 Task: Make a junction applicant-assets object by using applicant object and assets object.
Action: Mouse moved to (92, 67)
Screenshot: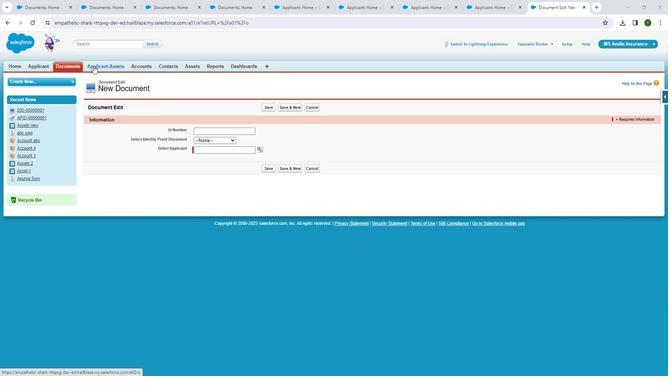 
Action: Mouse pressed left at (92, 67)
Screenshot: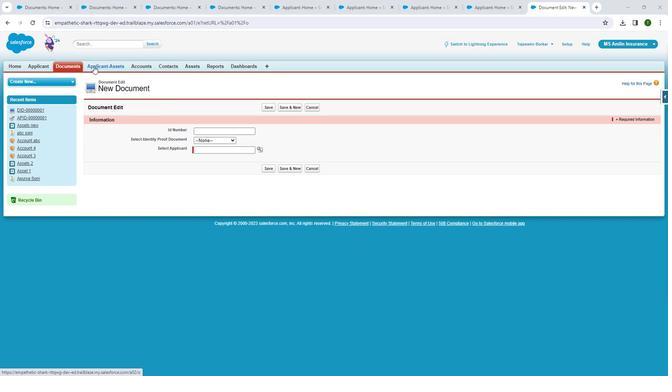 
Action: Mouse pressed left at (92, 67)
Screenshot: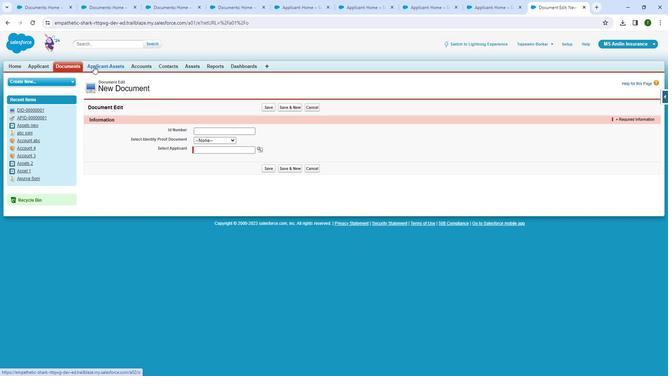 
Action: Mouse moved to (92, 65)
Screenshot: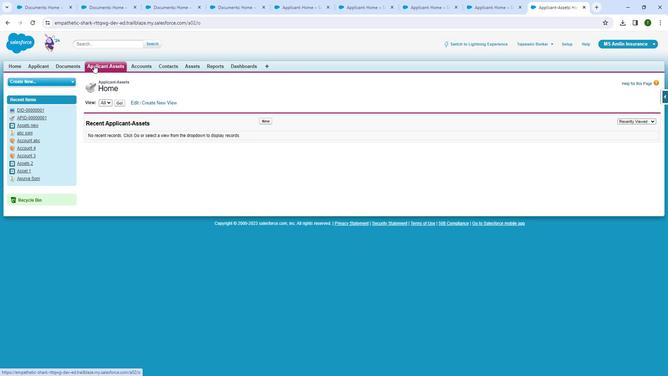 
Action: Mouse pressed left at (92, 65)
Screenshot: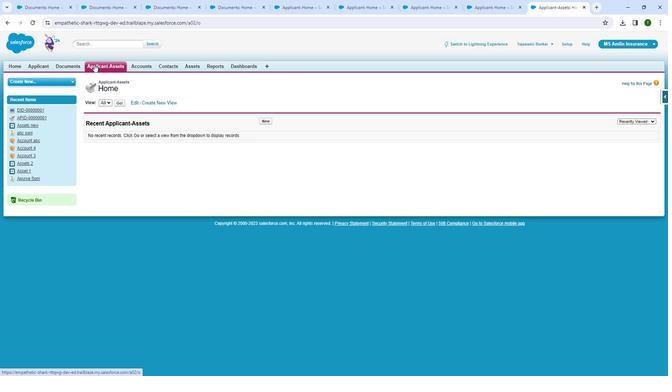 
Action: Mouse pressed left at (92, 65)
Screenshot: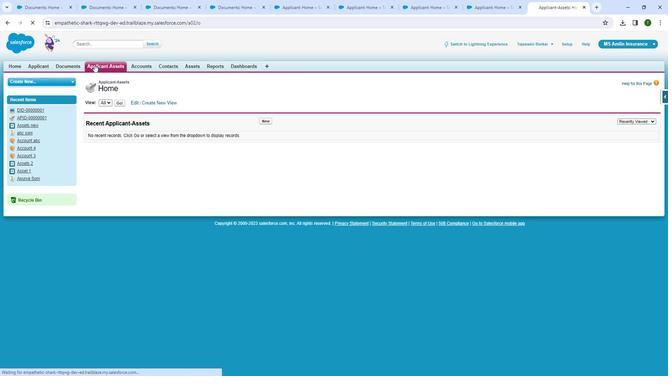 
Action: Mouse moved to (660, 95)
Screenshot: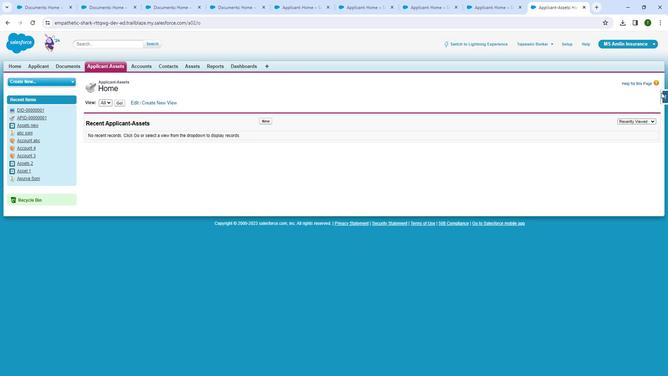 
Action: Mouse pressed left at (660, 95)
Screenshot: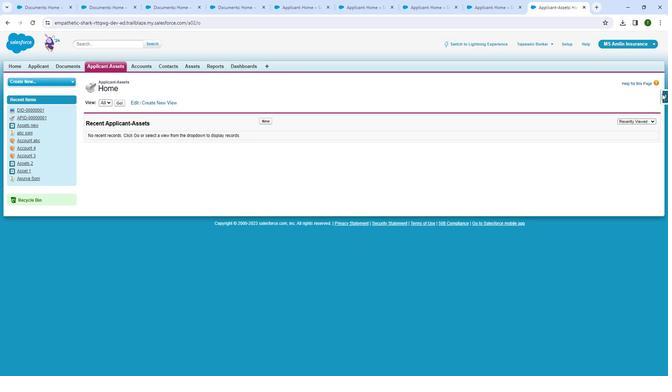 
Action: Mouse moved to (596, 110)
Screenshot: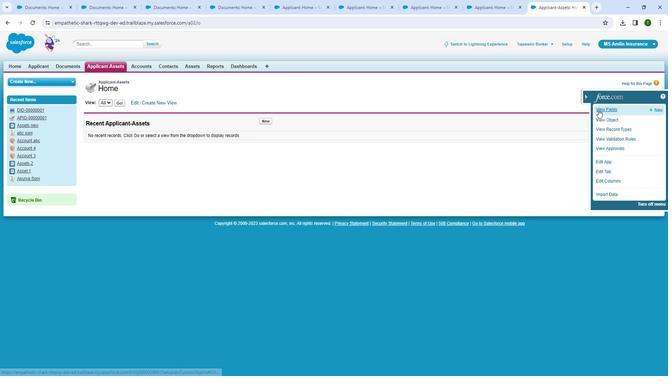
Action: Mouse pressed left at (596, 110)
Screenshot: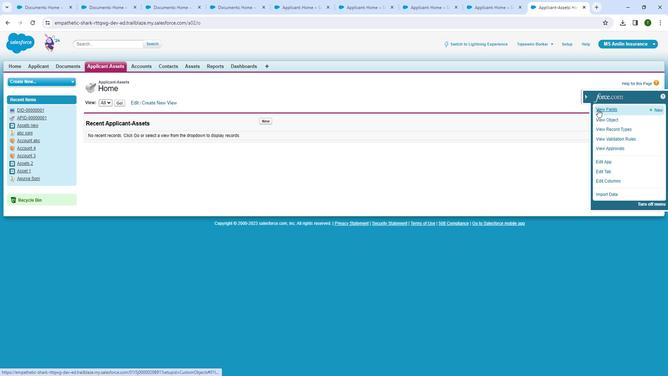 
Action: Mouse moved to (248, 175)
Screenshot: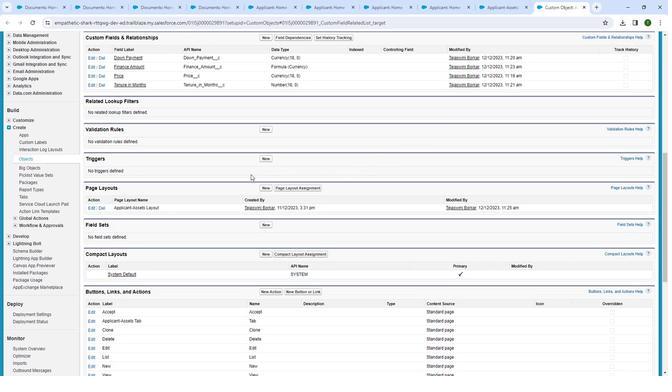 
Action: Mouse scrolled (248, 175) with delta (0, 0)
Screenshot: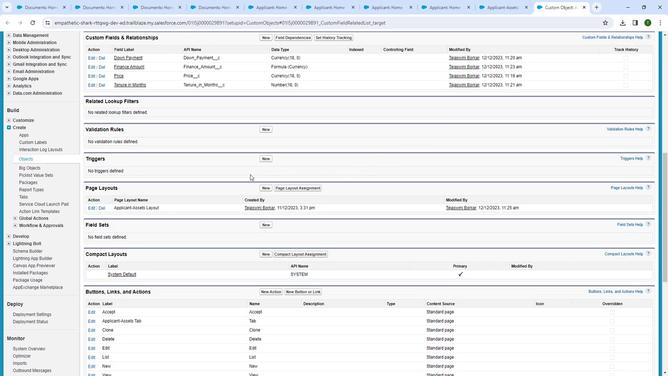 
Action: Mouse moved to (267, 75)
Screenshot: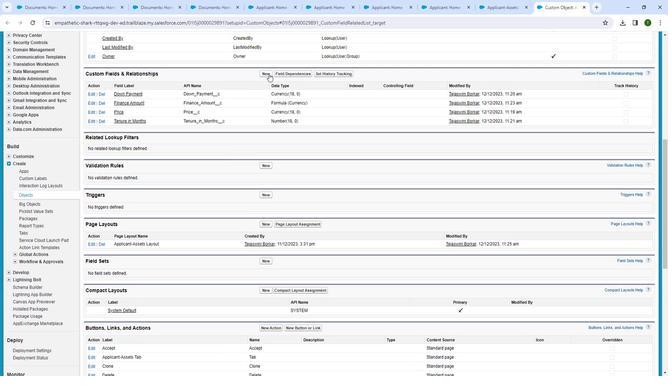 
Action: Mouse pressed left at (267, 75)
Screenshot: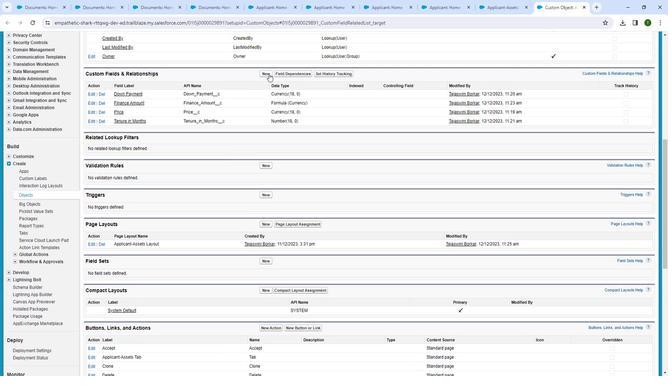 
Action: Mouse moved to (189, 242)
Screenshot: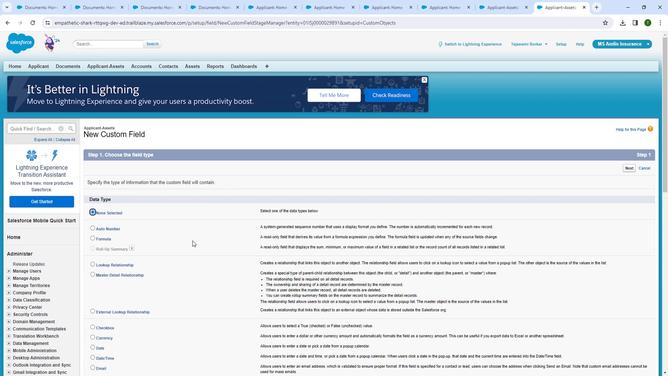 
Action: Mouse scrolled (189, 242) with delta (0, 0)
Screenshot: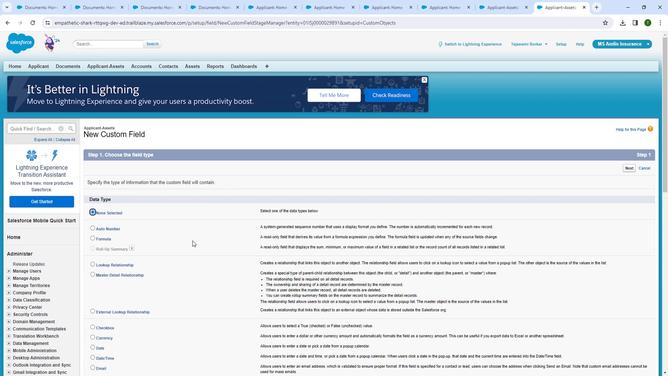 
Action: Mouse moved to (94, 238)
Screenshot: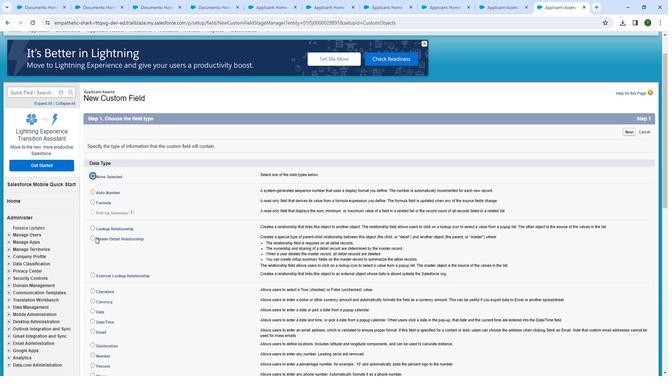
Action: Mouse pressed left at (94, 238)
Screenshot: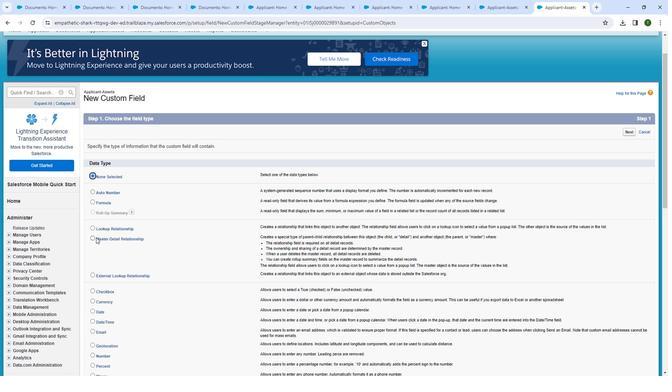 
Action: Mouse moved to (104, 233)
Screenshot: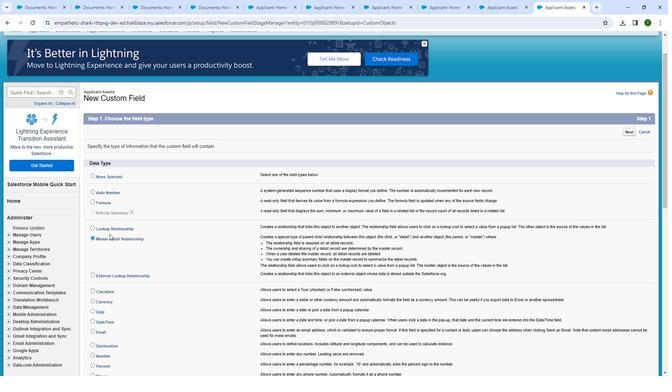
Action: Mouse scrolled (104, 233) with delta (0, 0)
Screenshot: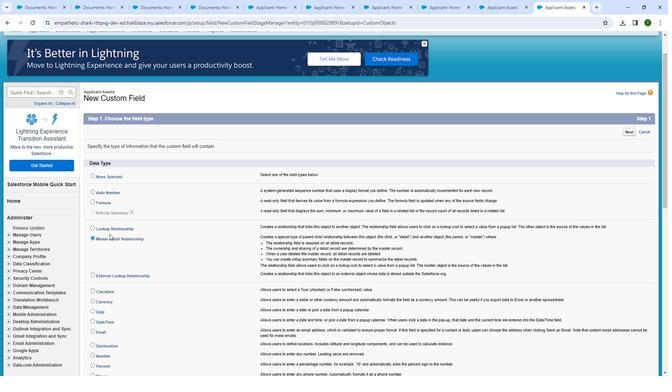 
Action: Mouse moved to (112, 235)
Screenshot: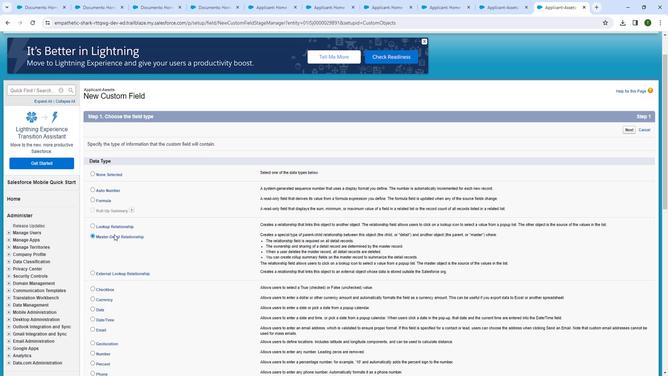 
Action: Mouse scrolled (112, 235) with delta (0, 0)
Screenshot: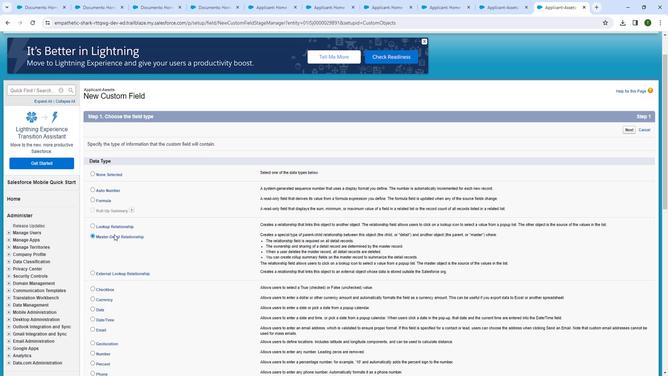 
Action: Mouse moved to (116, 235)
Screenshot: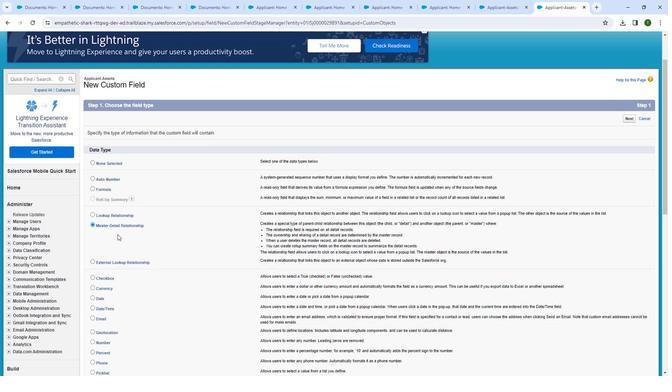 
Action: Mouse scrolled (116, 235) with delta (0, 0)
Screenshot: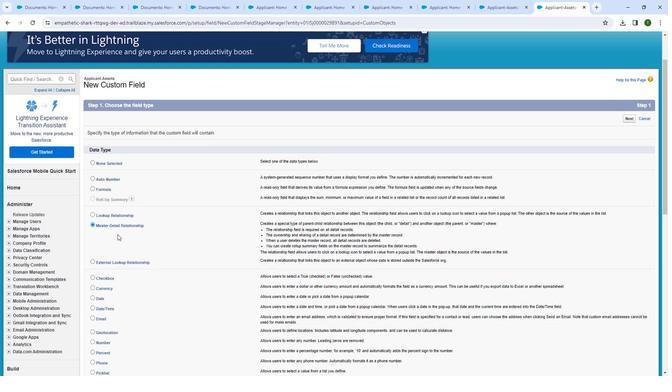 
Action: Mouse moved to (127, 238)
Screenshot: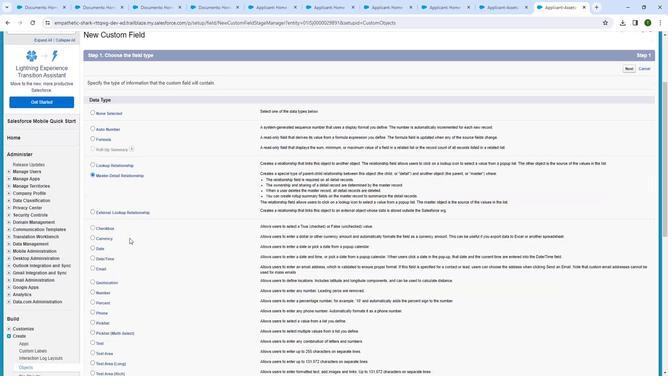 
Action: Mouse scrolled (127, 238) with delta (0, 0)
Screenshot: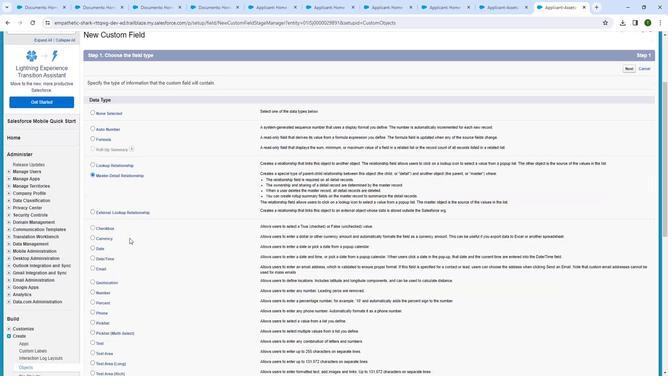 
Action: Mouse moved to (336, 270)
Screenshot: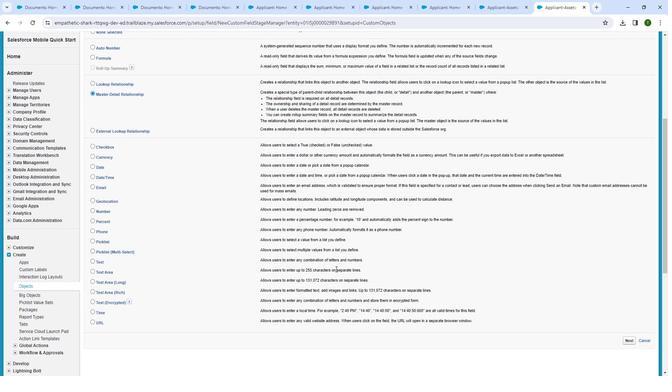 
Action: Mouse scrolled (336, 270) with delta (0, 0)
Screenshot: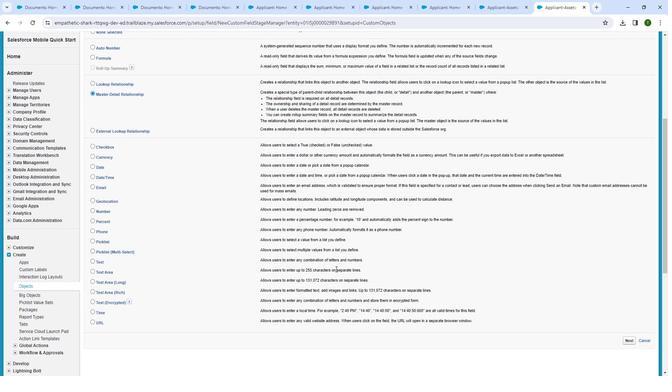 
Action: Mouse moved to (623, 303)
Screenshot: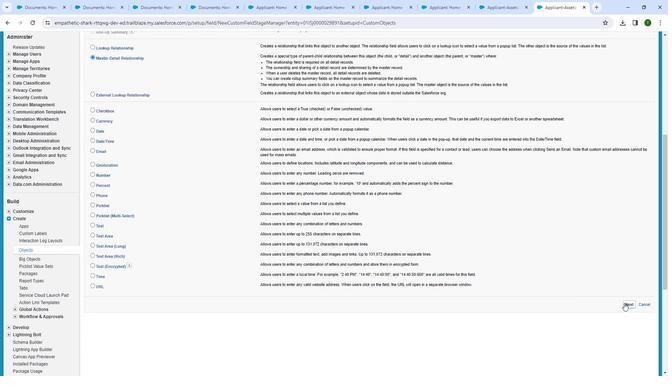 
Action: Mouse pressed left at (623, 303)
Screenshot: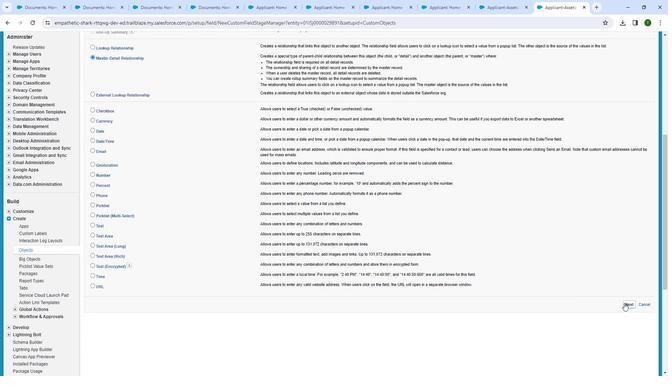 
Action: Mouse moved to (267, 198)
Screenshot: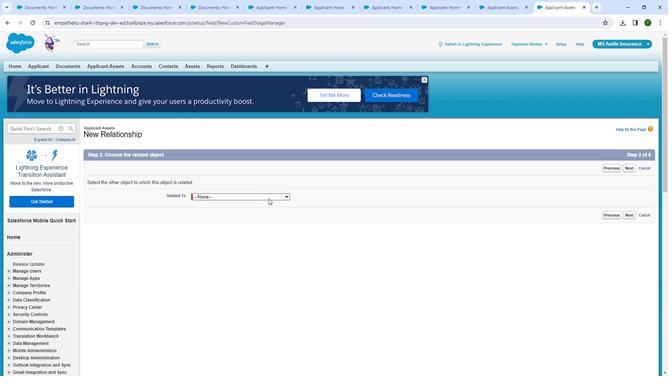 
Action: Mouse pressed left at (267, 198)
Screenshot: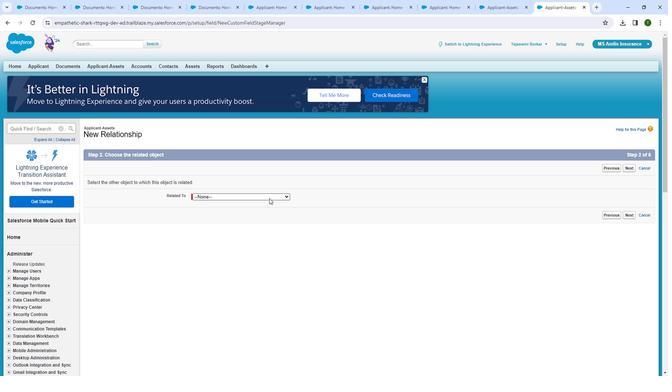 
Action: Mouse moved to (241, 230)
Screenshot: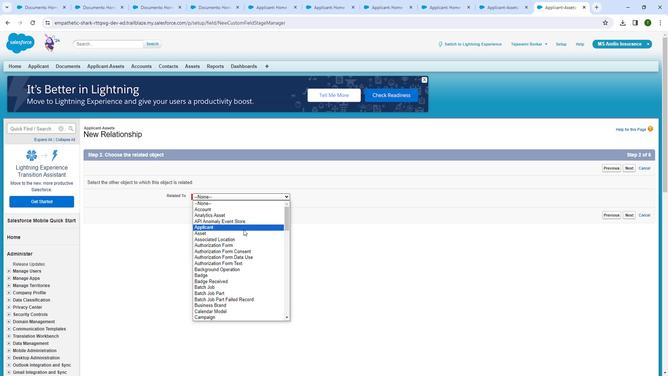 
Action: Mouse scrolled (241, 230) with delta (0, 0)
Screenshot: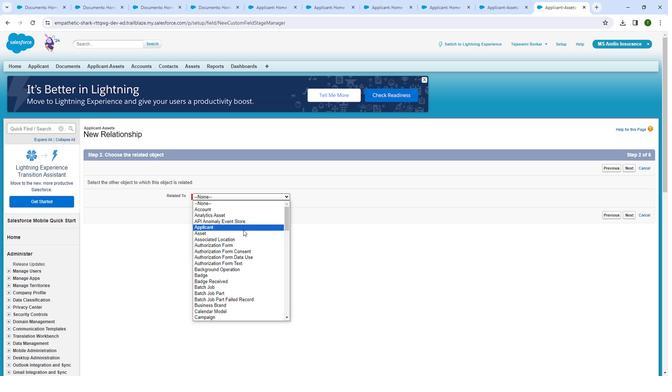 
Action: Mouse moved to (236, 231)
Screenshot: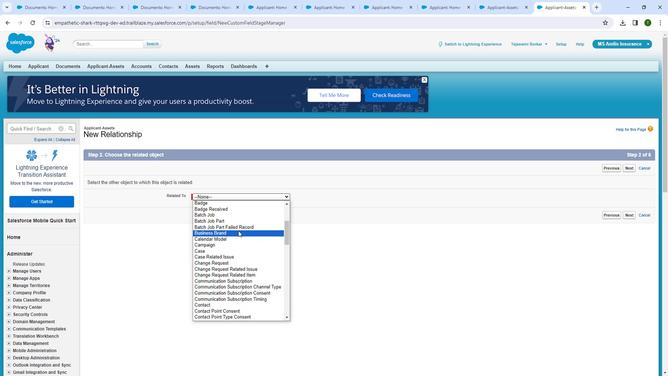 
Action: Mouse scrolled (236, 231) with delta (0, 0)
Screenshot: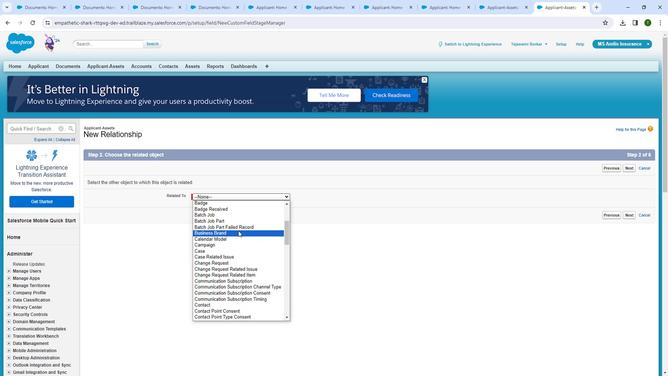 
Action: Mouse moved to (236, 231)
Screenshot: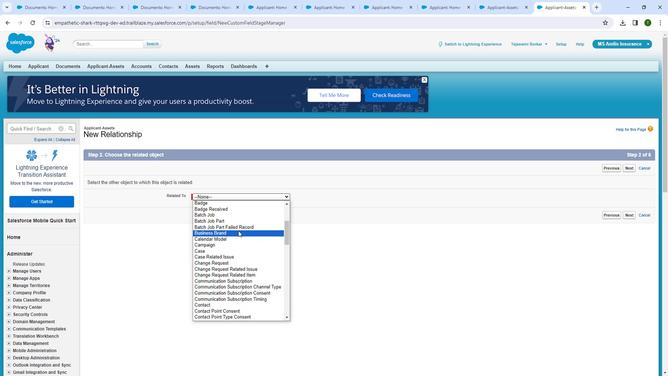 
Action: Mouse scrolled (236, 231) with delta (0, 0)
Screenshot: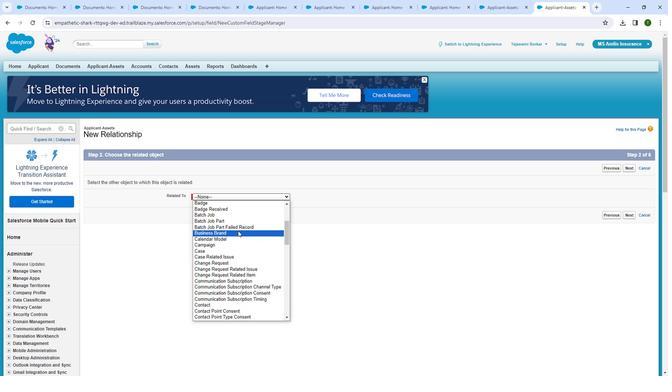 
Action: Mouse moved to (207, 229)
Screenshot: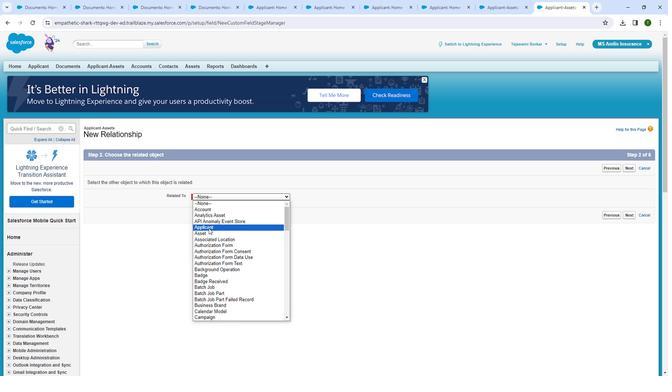 
Action: Mouse scrolled (207, 228) with delta (0, 0)
Screenshot: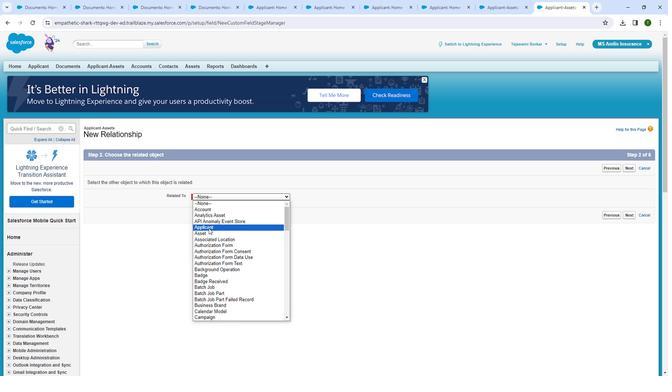 
Action: Mouse moved to (207, 229)
Screenshot: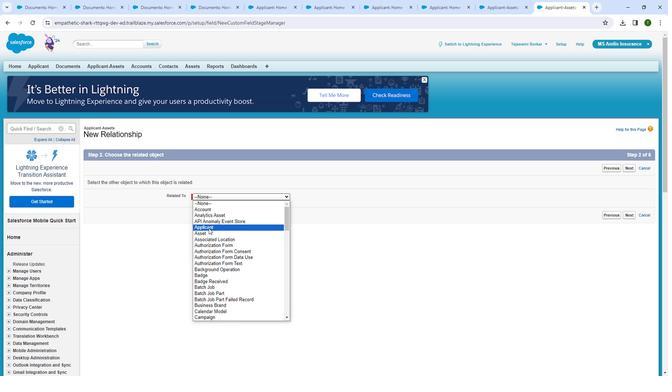 
Action: Mouse scrolled (207, 229) with delta (0, 0)
Screenshot: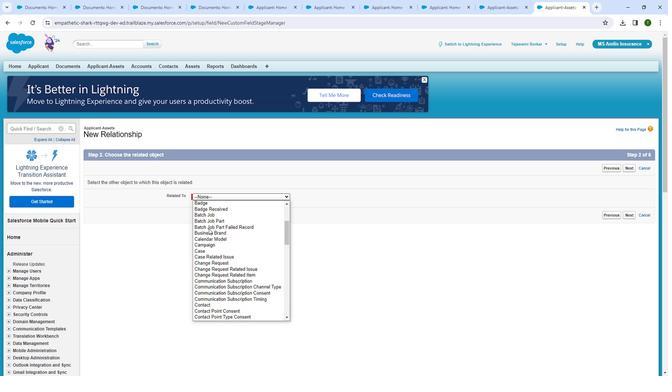 
Action: Mouse moved to (207, 230)
Screenshot: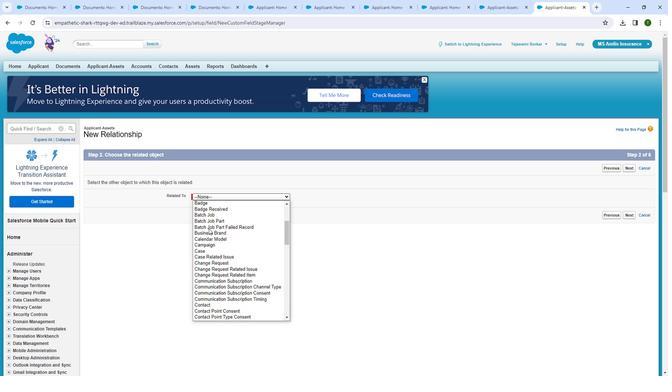 
Action: Mouse scrolled (207, 229) with delta (0, 0)
Screenshot: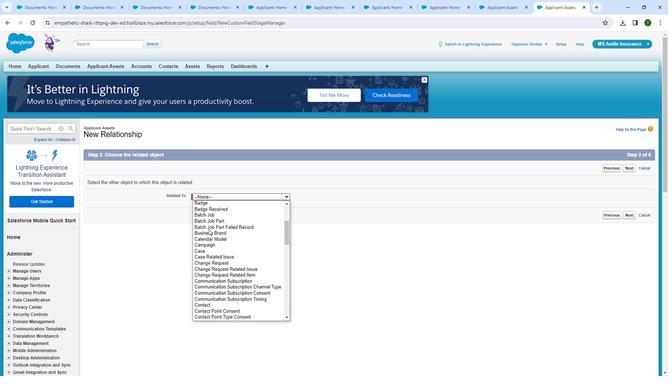 
Action: Mouse moved to (207, 232)
Screenshot: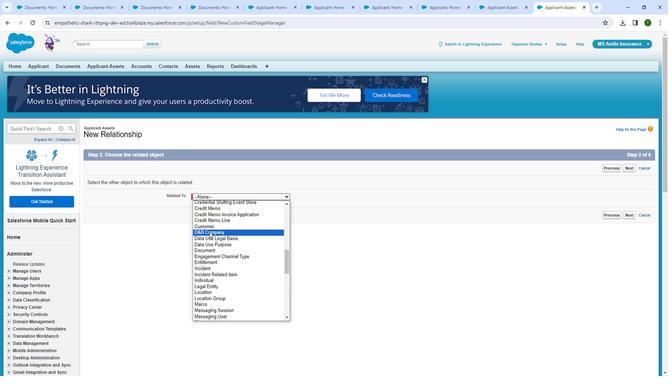 
Action: Mouse scrolled (207, 232) with delta (0, 0)
Screenshot: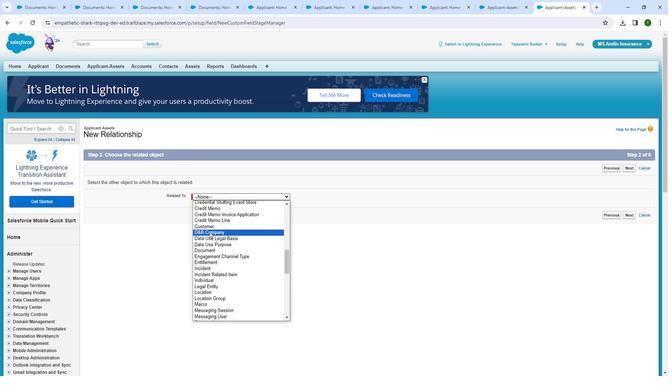 
Action: Mouse moved to (207, 232)
Screenshot: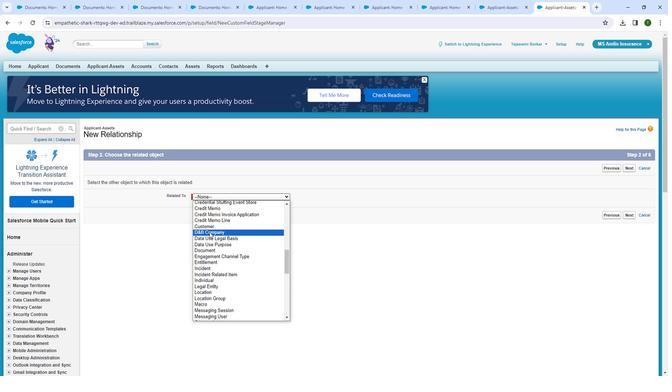 
Action: Mouse scrolled (207, 232) with delta (0, 0)
Screenshot: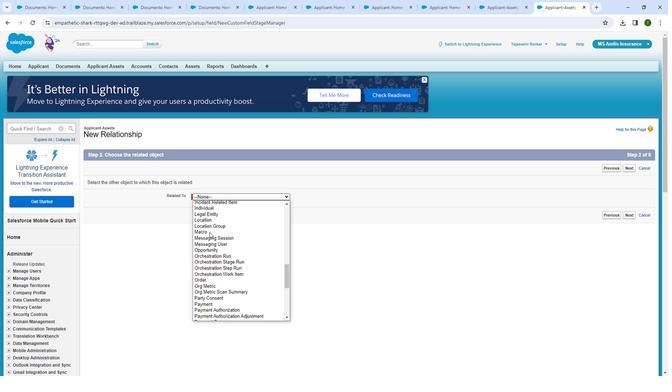
Action: Mouse scrolled (207, 232) with delta (0, 0)
Screenshot: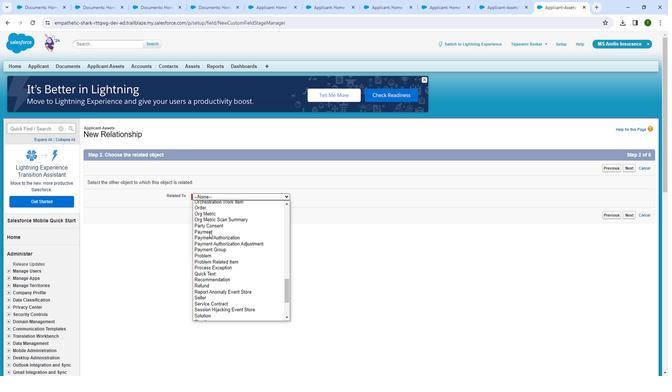 
Action: Mouse moved to (209, 232)
Screenshot: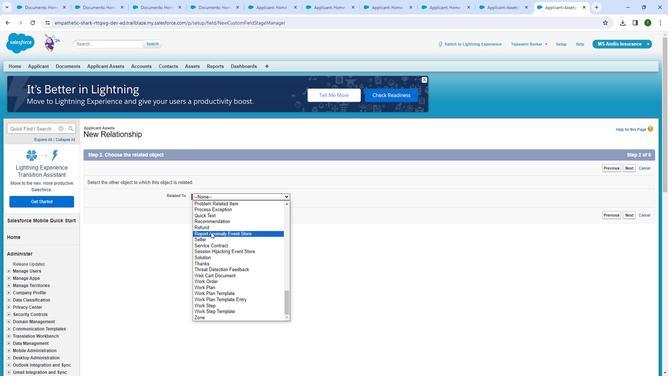 
Action: Mouse scrolled (209, 232) with delta (0, 0)
Screenshot: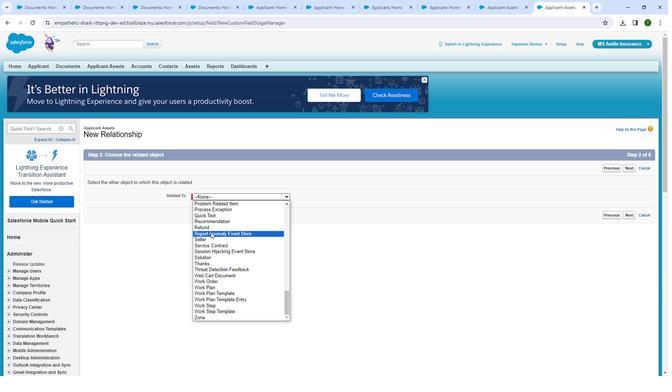 
Action: Mouse moved to (214, 232)
Screenshot: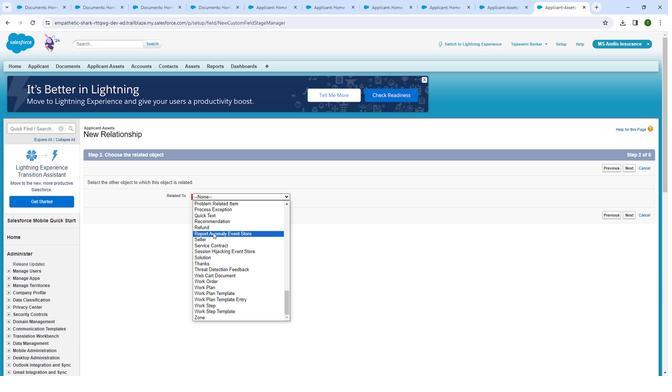 
Action: Mouse scrolled (214, 232) with delta (0, 0)
Screenshot: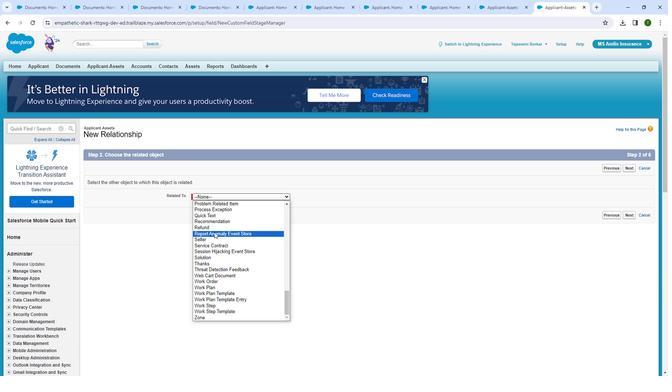 
Action: Mouse moved to (214, 232)
Screenshot: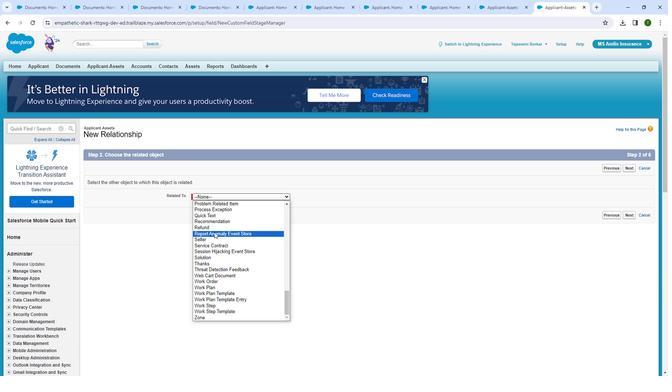 
Action: Mouse scrolled (214, 232) with delta (0, 0)
Screenshot: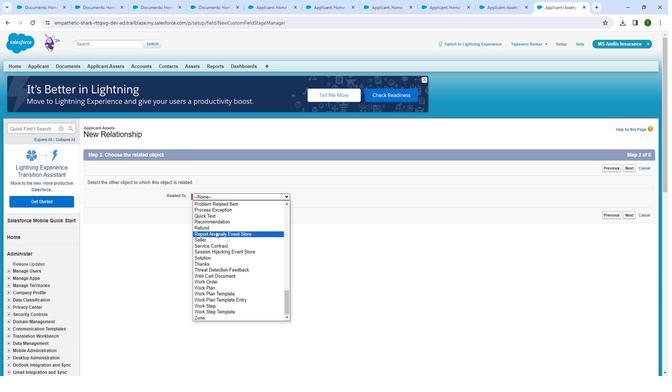 
Action: Mouse moved to (215, 231)
Screenshot: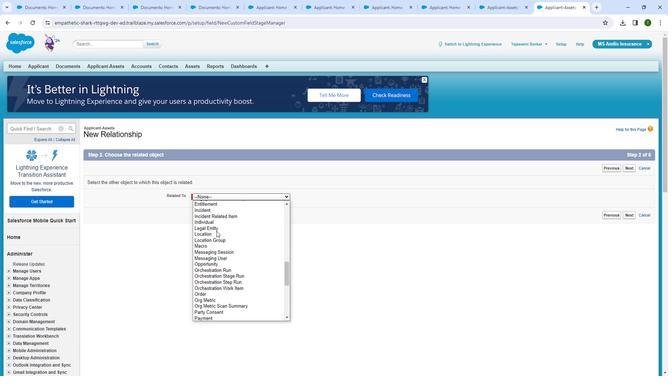 
Action: Mouse scrolled (215, 232) with delta (0, 0)
Screenshot: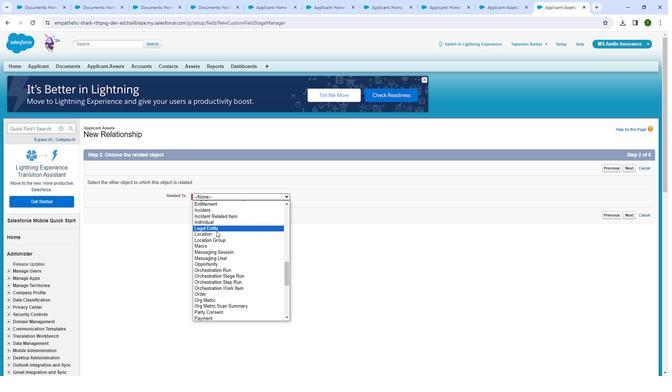 
Action: Mouse scrolled (215, 232) with delta (0, 0)
Screenshot: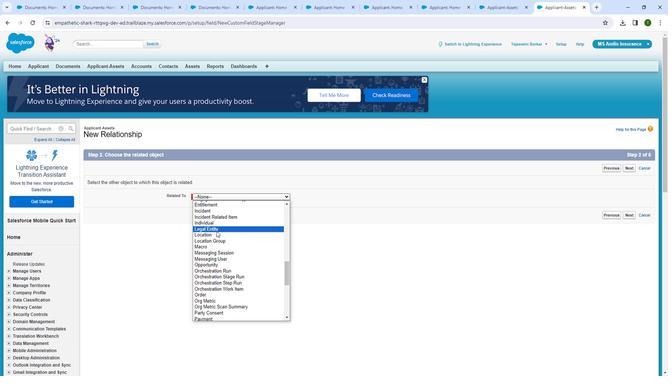
Action: Mouse moved to (216, 231)
Screenshot: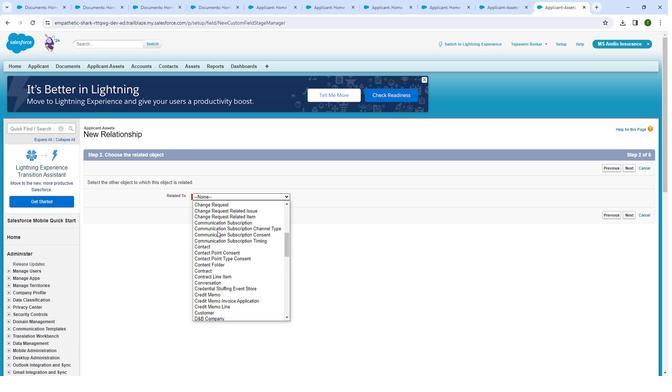 
Action: Mouse scrolled (216, 232) with delta (0, 0)
Screenshot: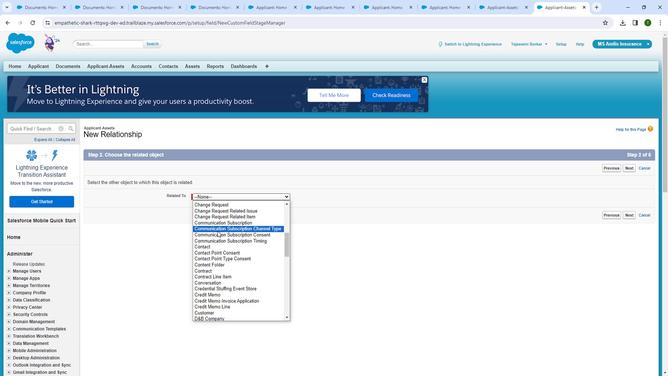 
Action: Mouse moved to (217, 231)
Screenshot: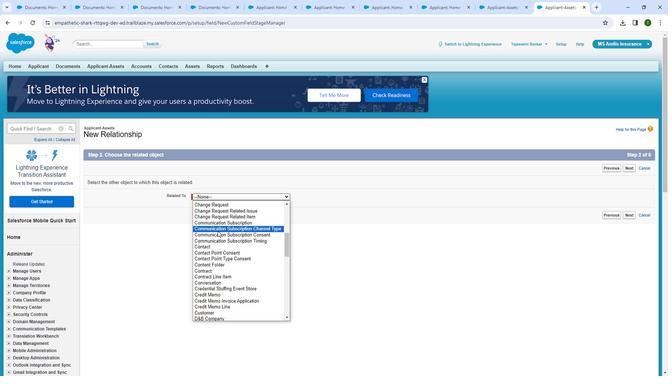 
Action: Mouse scrolled (217, 231) with delta (0, 0)
Screenshot: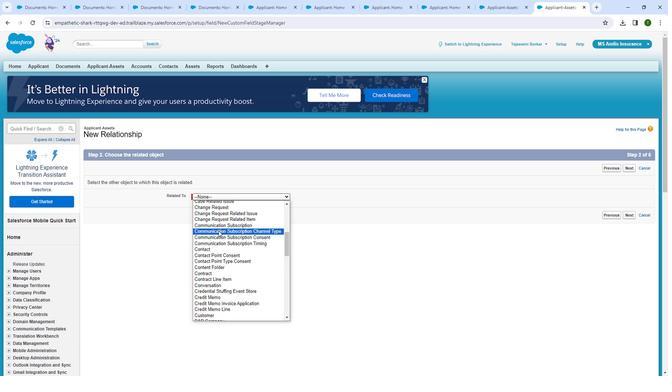 
Action: Mouse moved to (215, 229)
Screenshot: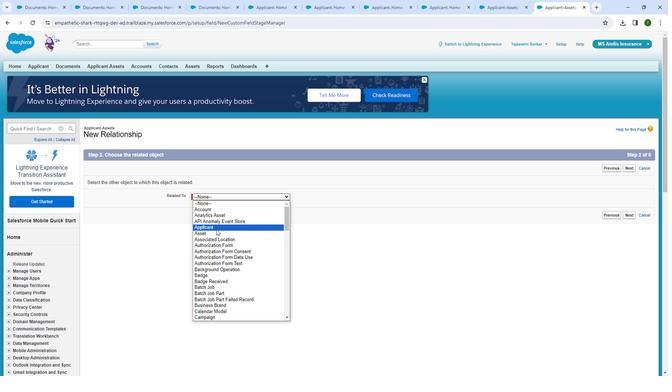 
Action: Mouse pressed left at (215, 229)
Screenshot: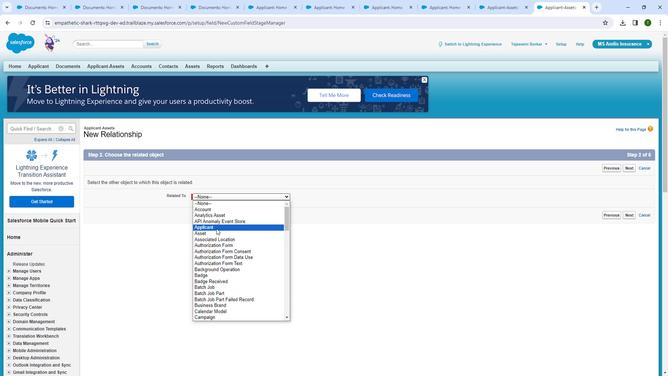 
Action: Mouse moved to (626, 215)
Screenshot: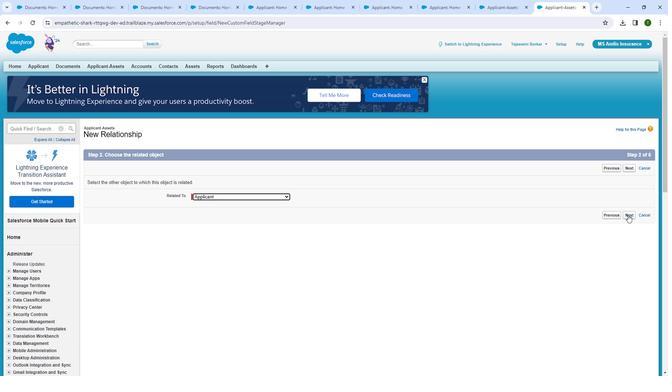 
Action: Mouse pressed left at (626, 215)
Screenshot: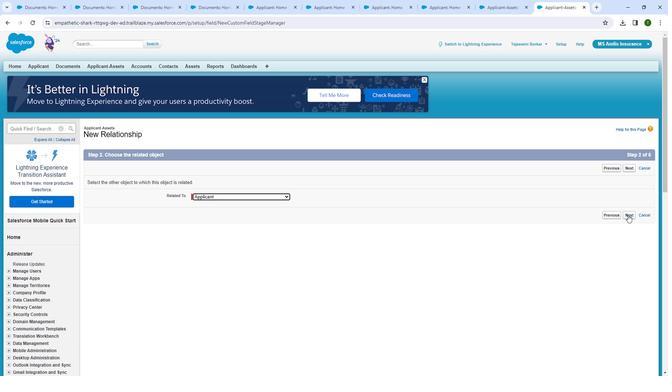 
Action: Mouse moved to (220, 184)
Screenshot: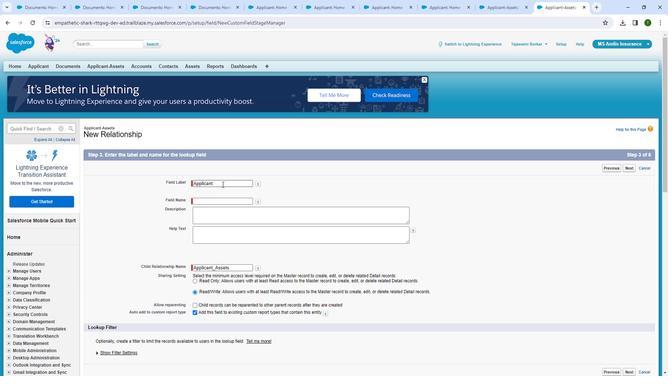 
Action: Mouse pressed left at (220, 184)
Screenshot: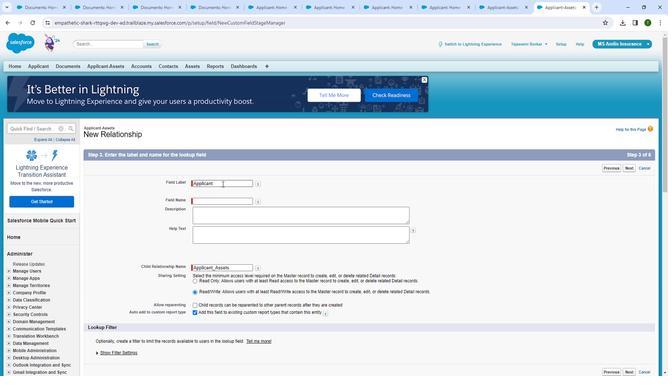 
Action: Mouse moved to (197, 171)
Screenshot: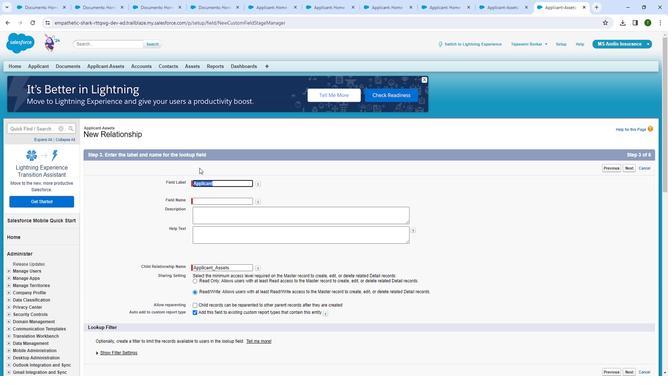 
Action: Key pressed <Key.backspace><Key.shift>Select<Key.space><Key.shift>Applicant
Screenshot: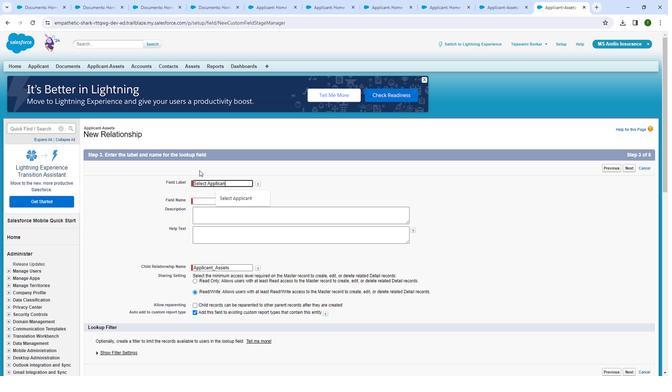 
Action: Mouse moved to (214, 197)
Screenshot: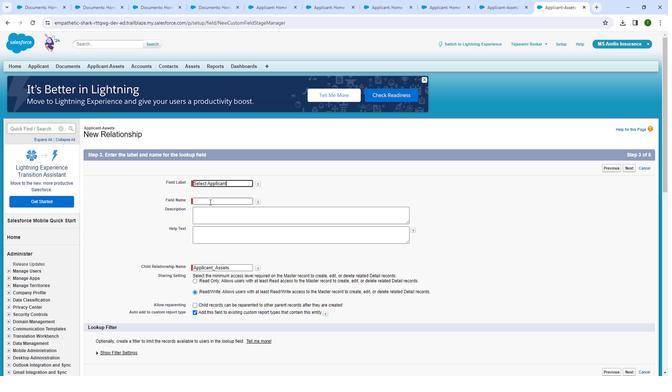 
Action: Mouse pressed left at (214, 197)
Screenshot: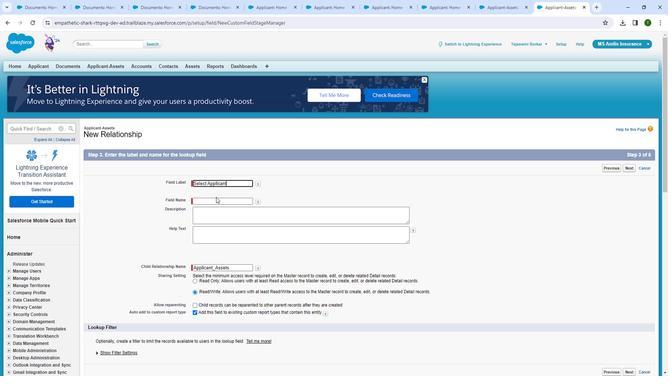 
Action: Mouse moved to (229, 251)
Screenshot: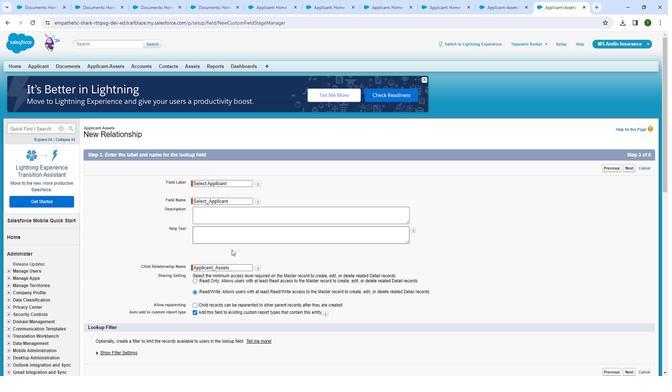 
Action: Mouse scrolled (229, 251) with delta (0, 0)
Screenshot: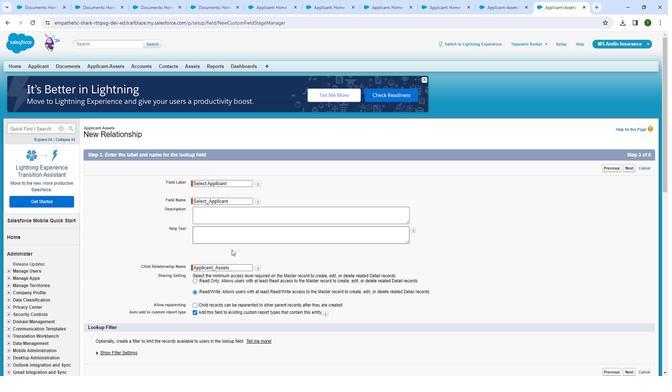 
Action: Mouse moved to (228, 252)
Screenshot: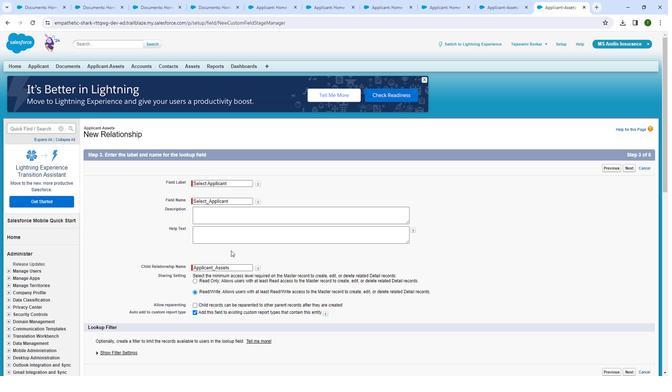 
Action: Mouse scrolled (228, 252) with delta (0, 0)
Screenshot: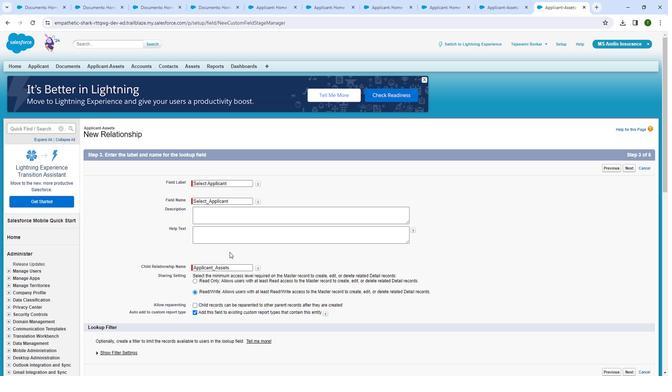 
Action: Mouse moved to (627, 302)
Screenshot: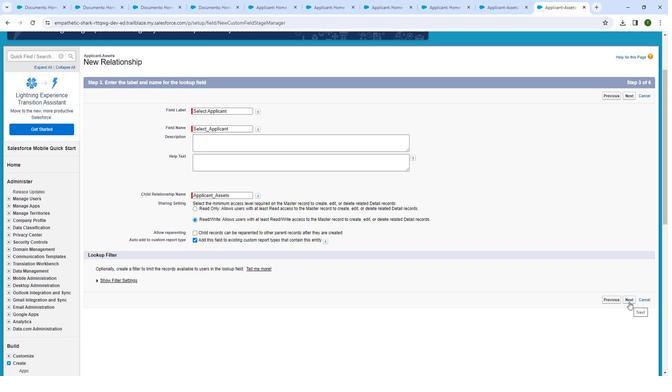 
Action: Mouse pressed left at (627, 302)
Screenshot: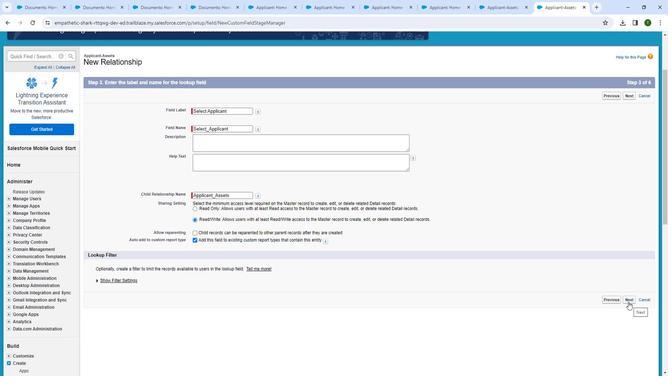 
Action: Mouse moved to (266, 239)
Screenshot: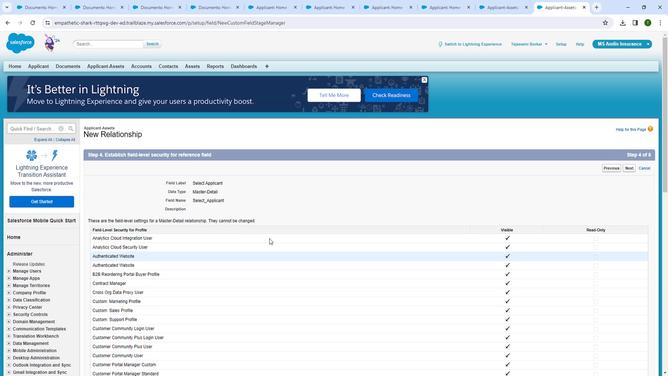 
Action: Mouse scrolled (266, 238) with delta (0, 0)
Screenshot: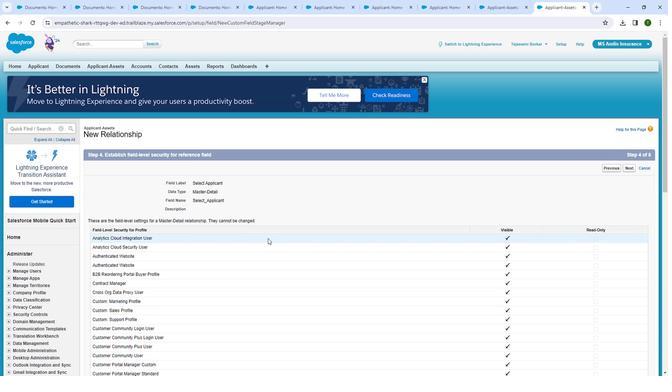 
Action: Mouse scrolled (266, 238) with delta (0, 0)
Screenshot: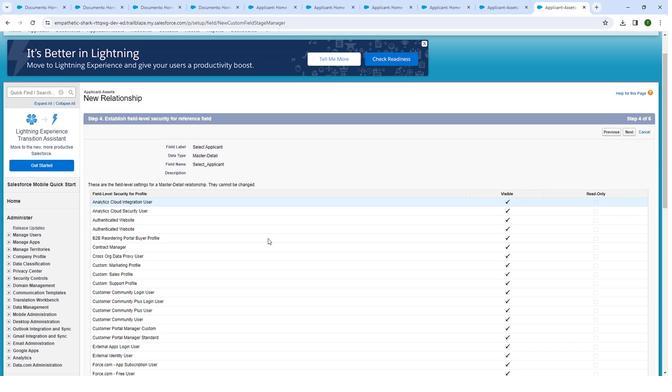 
Action: Mouse moved to (271, 237)
Screenshot: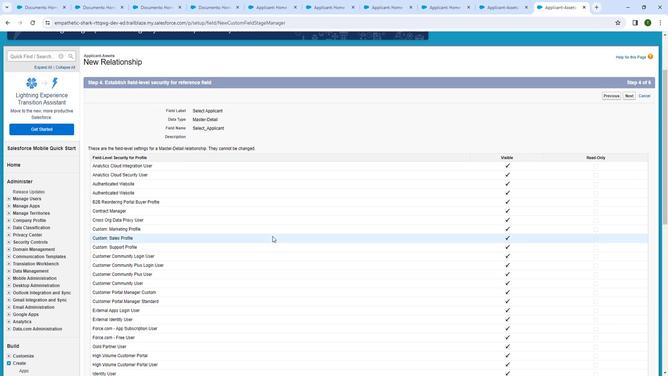
Action: Mouse scrolled (271, 236) with delta (0, 0)
Screenshot: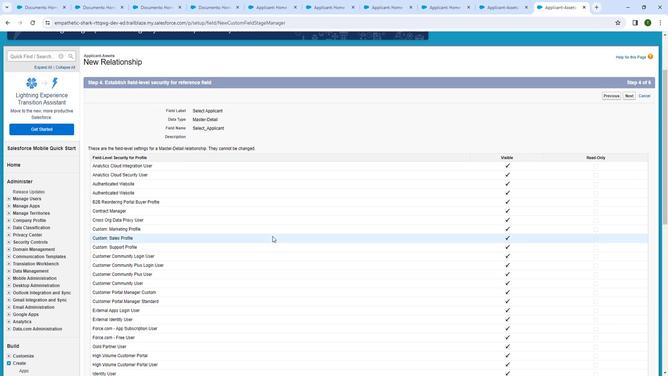 
Action: Mouse moved to (276, 235)
Screenshot: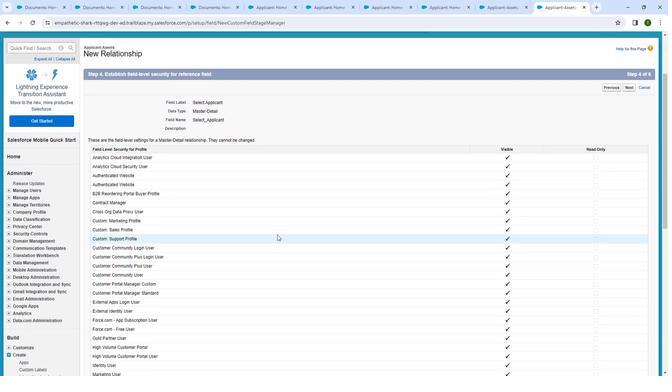 
Action: Mouse scrolled (276, 235) with delta (0, 0)
Screenshot: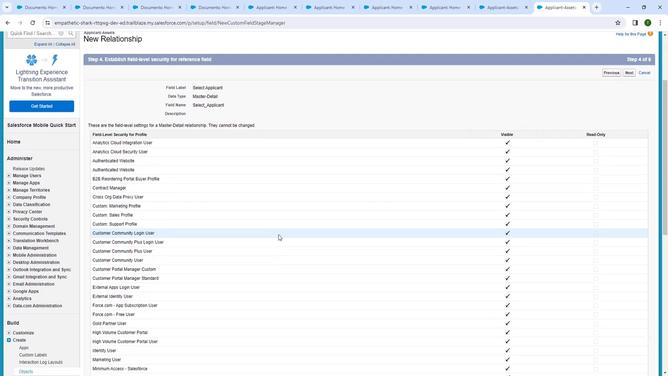 
Action: Mouse moved to (277, 235)
Screenshot: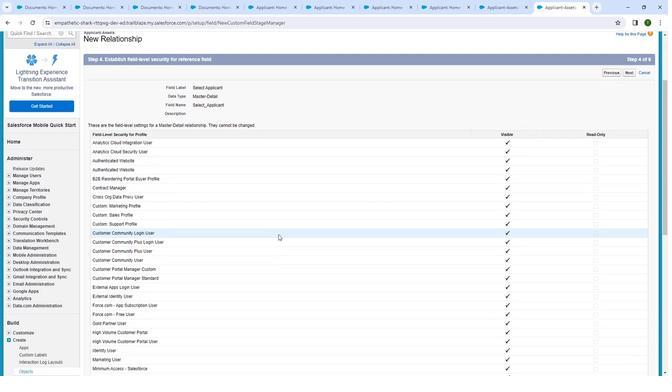 
Action: Mouse scrolled (277, 234) with delta (0, 0)
Screenshot: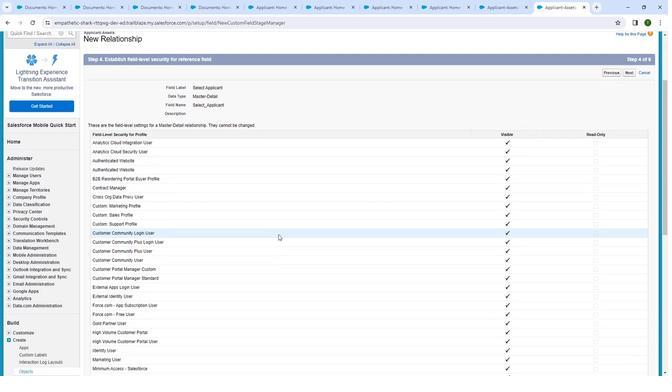 
Action: Mouse moved to (279, 233)
Screenshot: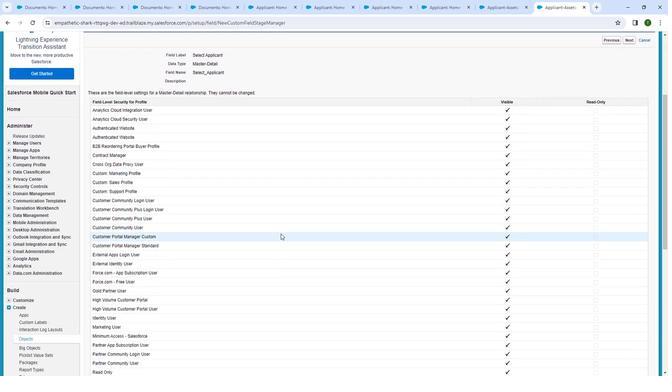 
Action: Mouse scrolled (279, 233) with delta (0, 0)
Screenshot: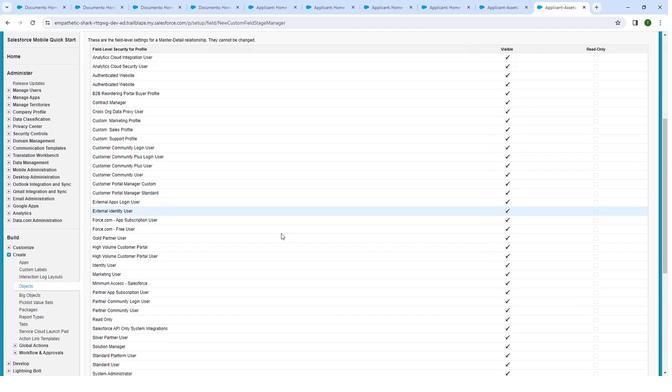 
Action: Mouse scrolled (279, 233) with delta (0, 0)
Screenshot: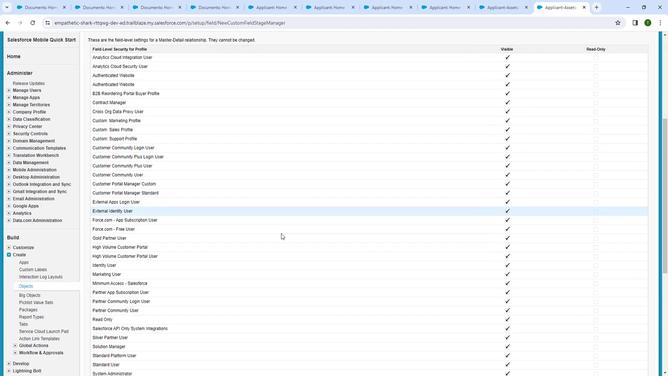 
Action: Mouse scrolled (279, 233) with delta (0, 0)
Screenshot: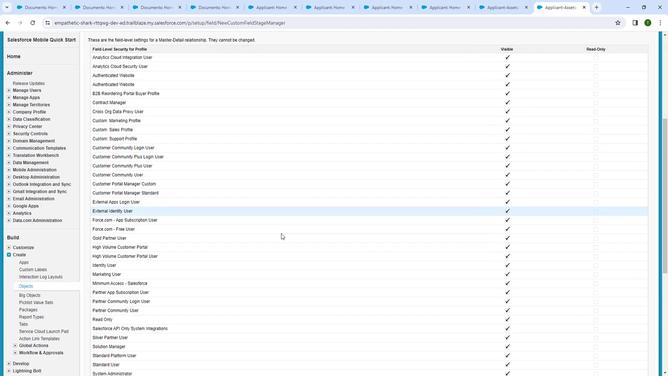 
Action: Mouse moved to (279, 233)
Screenshot: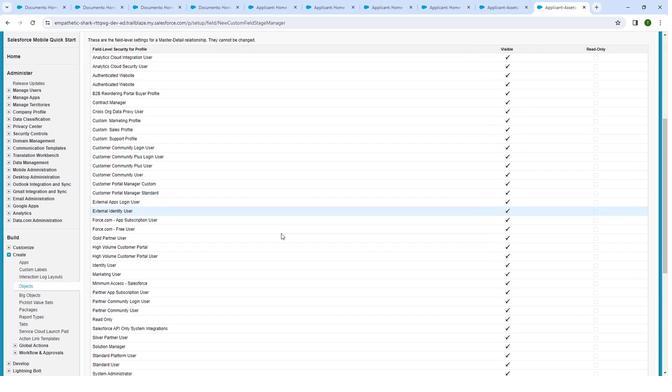 
Action: Mouse scrolled (279, 233) with delta (0, 0)
Screenshot: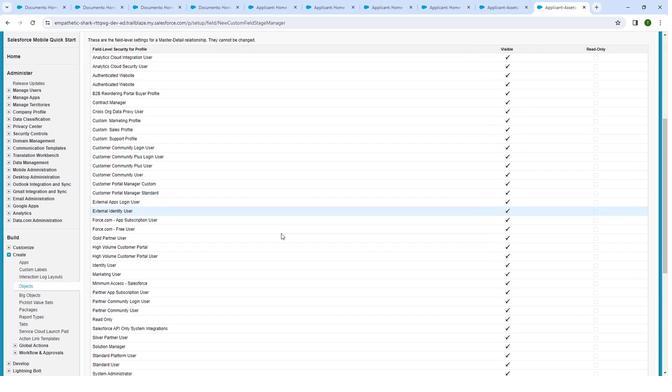 
Action: Mouse moved to (284, 233)
Screenshot: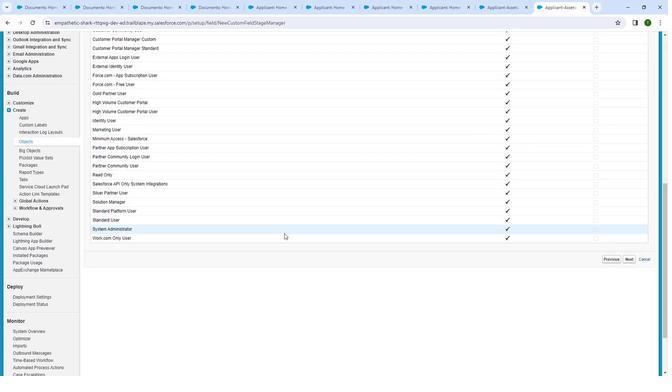 
Action: Mouse scrolled (284, 233) with delta (0, 0)
Screenshot: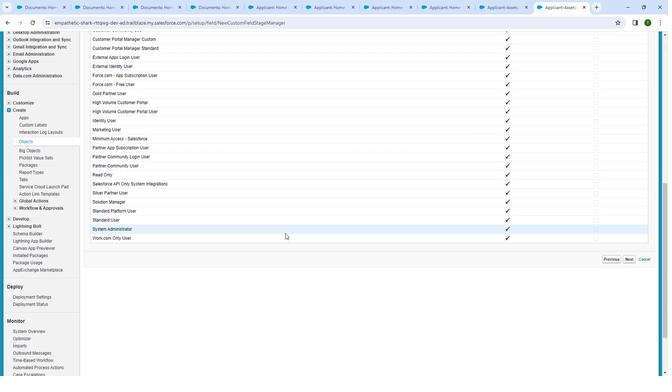 
Action: Mouse scrolled (284, 233) with delta (0, 0)
Screenshot: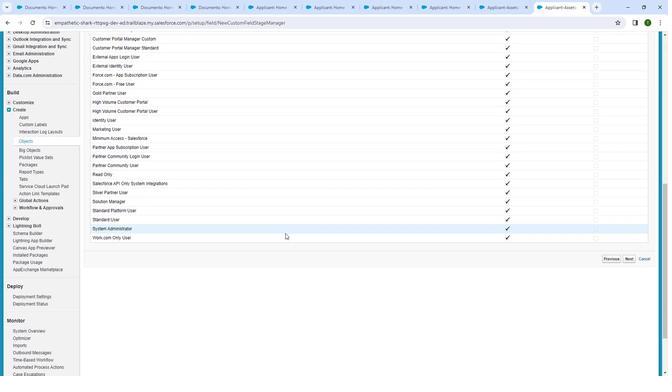
Action: Mouse moved to (623, 190)
Screenshot: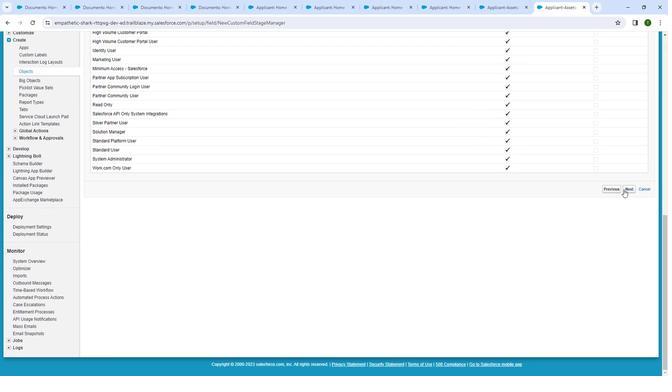
Action: Mouse pressed left at (623, 190)
Screenshot: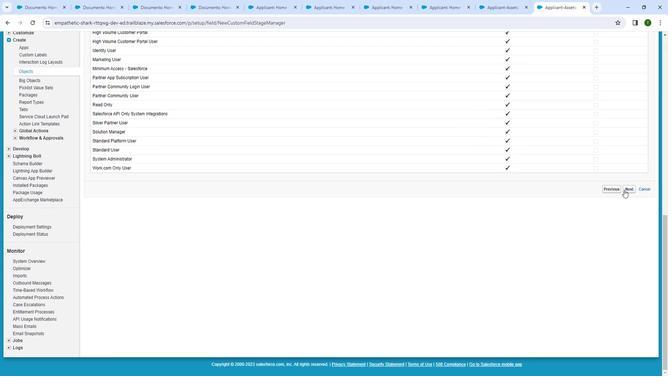 
Action: Mouse moved to (630, 168)
Screenshot: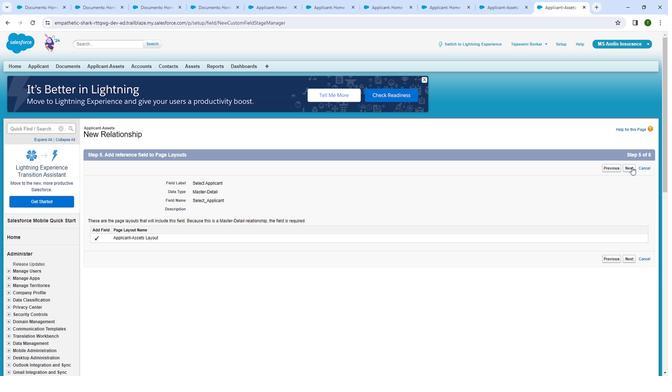 
Action: Mouse pressed left at (630, 168)
Screenshot: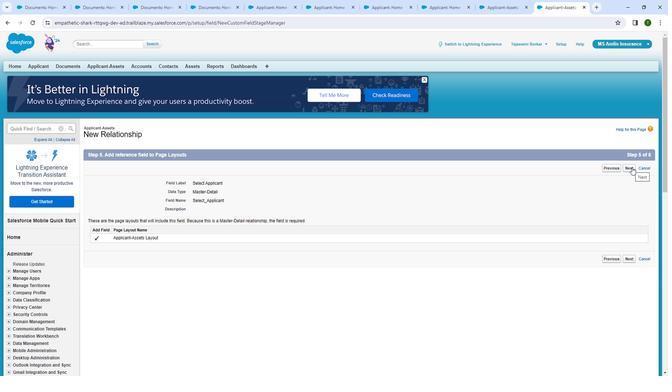 
Action: Mouse moved to (622, 285)
Screenshot: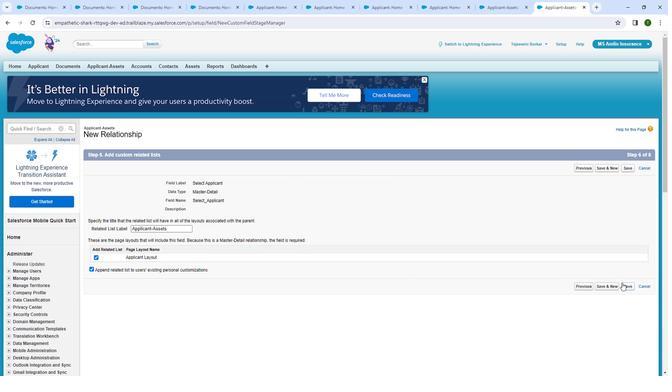 
Action: Mouse pressed left at (622, 285)
Screenshot: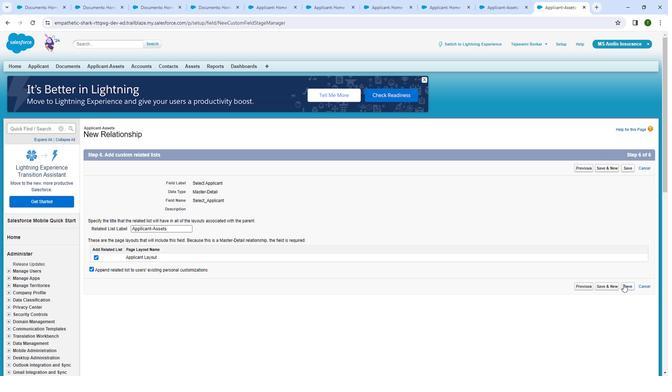 
Action: Mouse moved to (233, 246)
Screenshot: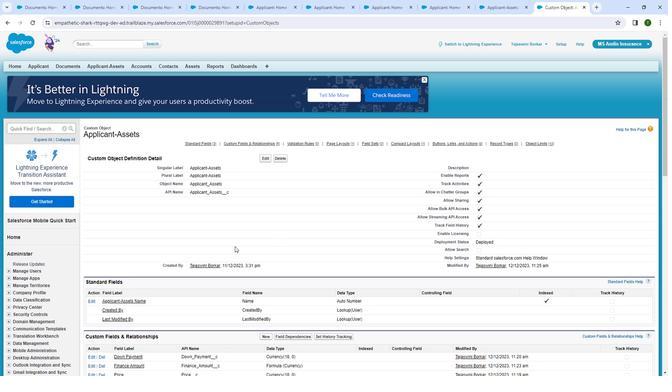 
Action: Mouse scrolled (233, 246) with delta (0, 0)
Screenshot: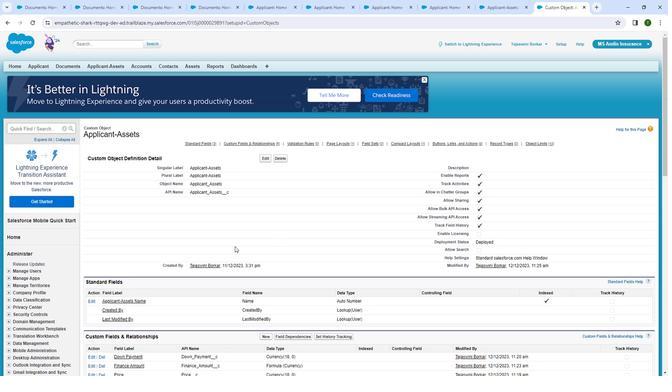 
Action: Mouse moved to (235, 245)
Screenshot: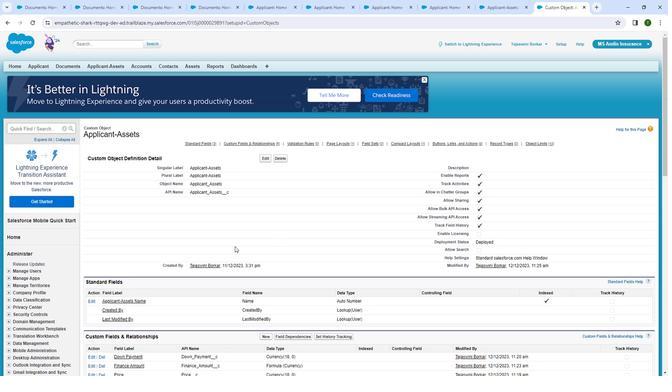 
Action: Mouse scrolled (235, 246) with delta (0, 0)
Screenshot: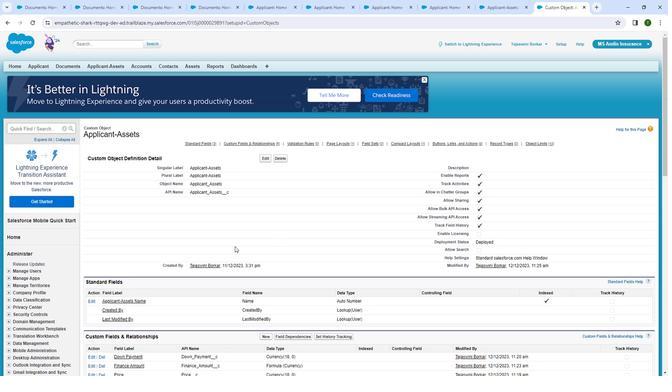 
Action: Mouse moved to (235, 244)
Screenshot: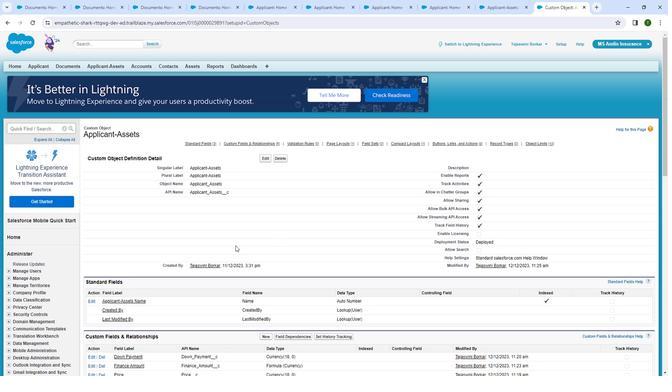 
Action: Mouse scrolled (235, 245) with delta (0, 0)
Screenshot: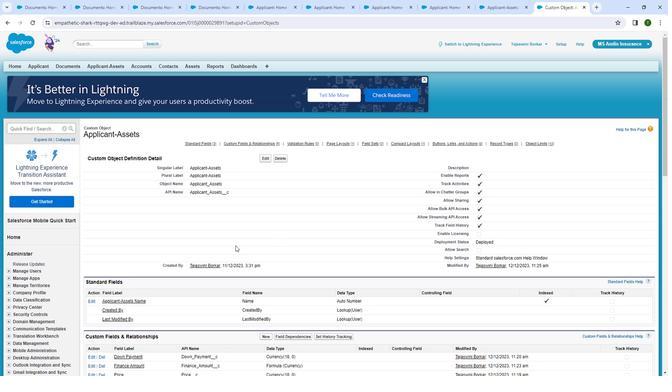 
Action: Mouse moved to (236, 244)
Screenshot: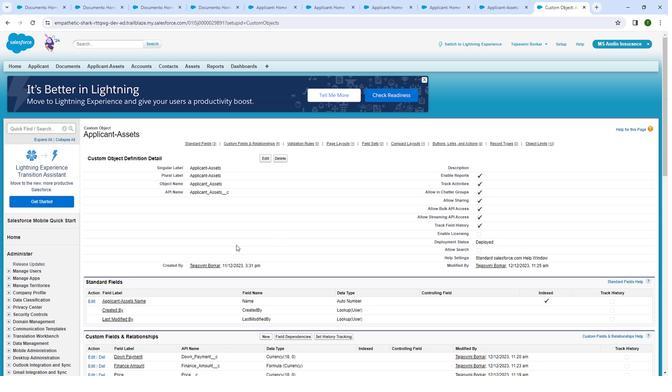
Action: Mouse scrolled (236, 244) with delta (0, 0)
Screenshot: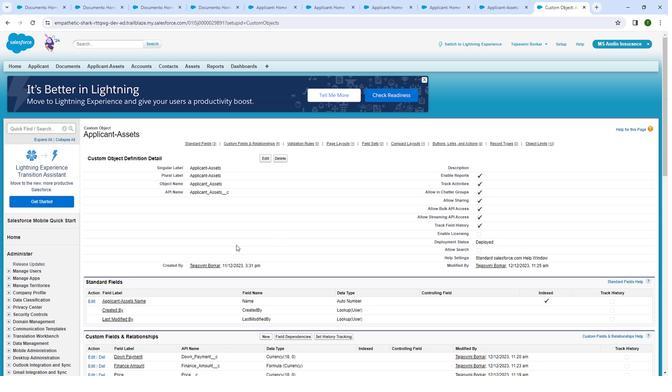 
Action: Mouse moved to (236, 243)
Screenshot: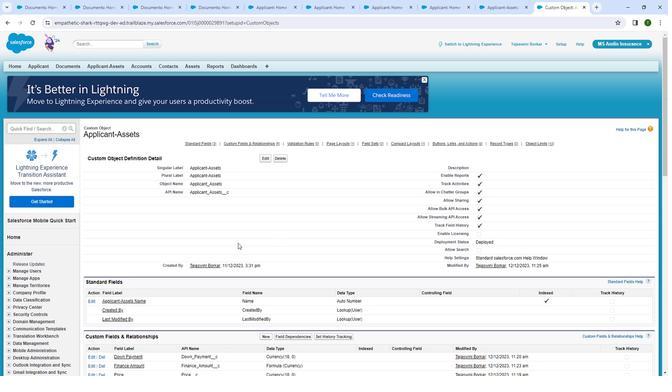 
Action: Mouse scrolled (236, 243) with delta (0, 0)
Screenshot: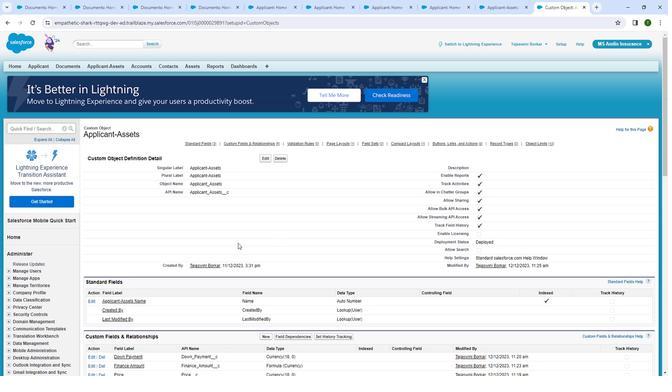 
Action: Mouse scrolled (236, 243) with delta (0, 0)
Screenshot: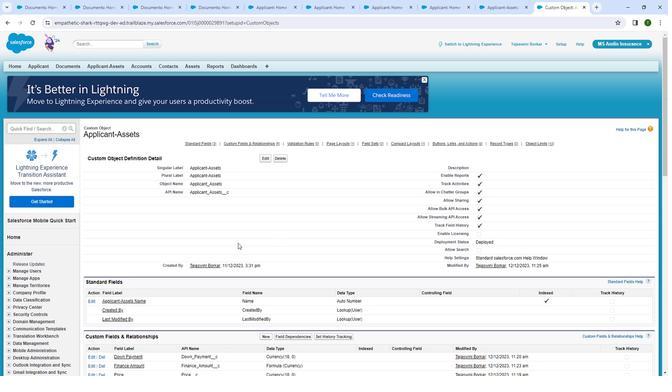 
Action: Mouse scrolled (236, 243) with delta (0, 0)
Screenshot: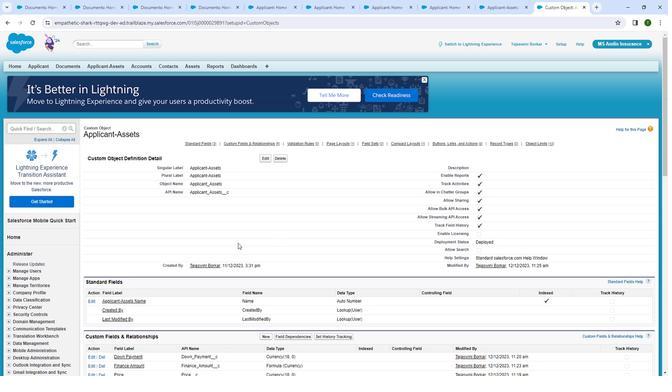 
Action: Mouse scrolled (236, 243) with delta (0, 0)
Screenshot: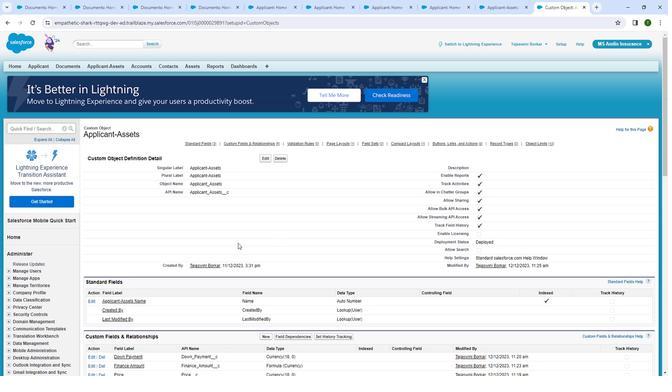 
Action: Mouse moved to (125, 186)
Screenshot: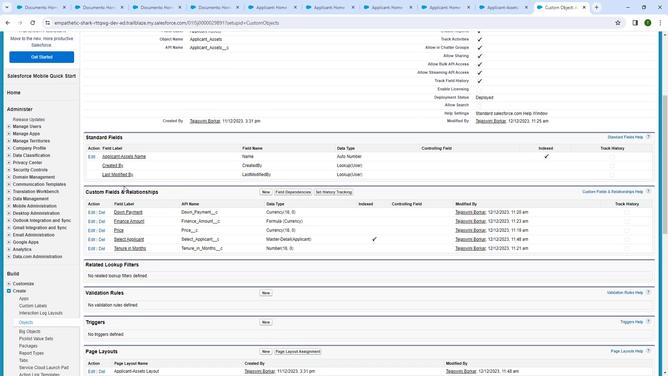 
Action: Mouse scrolled (125, 186) with delta (0, 0)
Screenshot: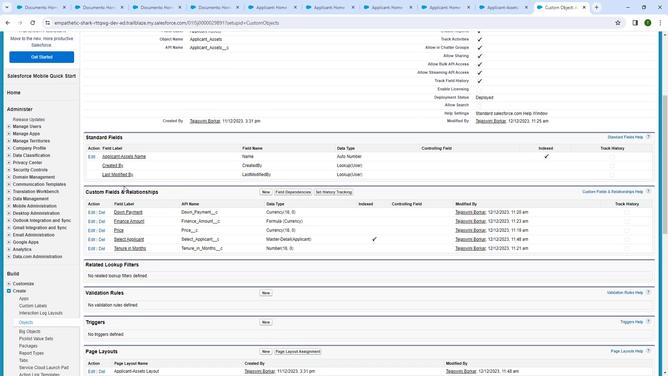 
Action: Mouse moved to (129, 186)
Screenshot: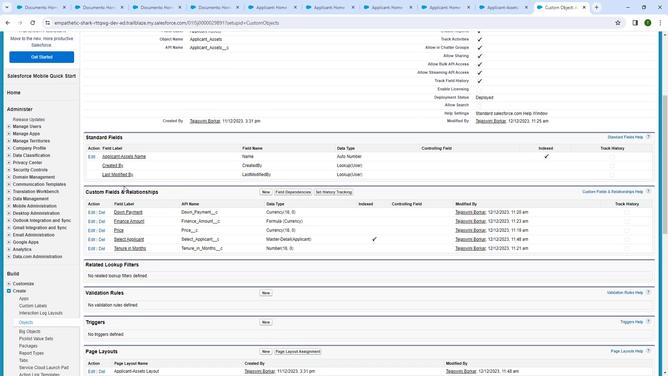 
Action: Mouse scrolled (129, 186) with delta (0, 0)
Screenshot: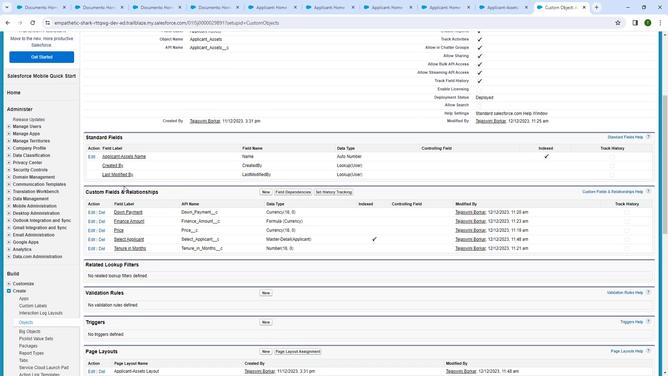 
Action: Mouse moved to (132, 188)
Screenshot: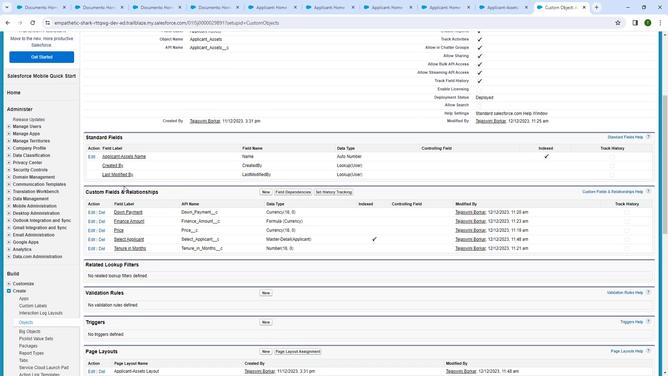 
Action: Mouse scrolled (132, 188) with delta (0, 0)
Screenshot: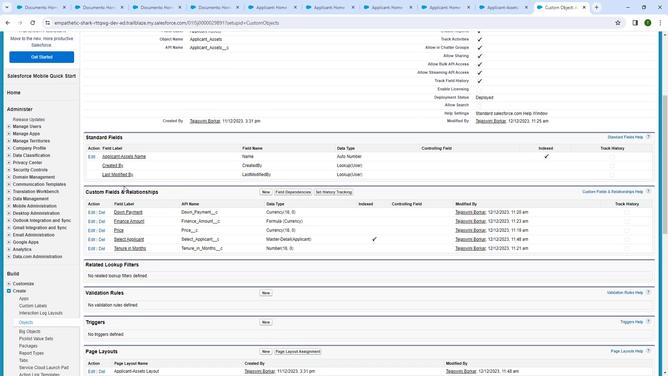 
Action: Mouse moved to (137, 188)
Screenshot: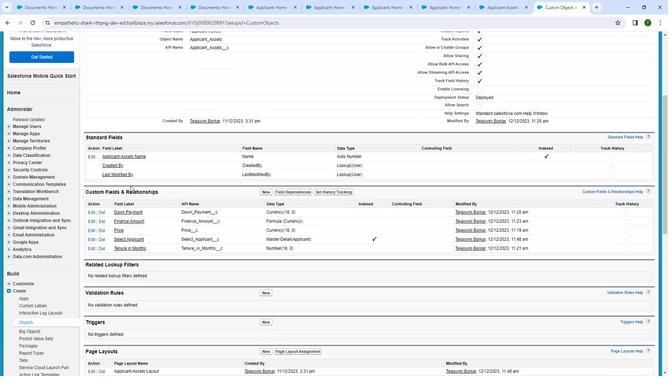 
Action: Mouse scrolled (137, 188) with delta (0, 0)
Screenshot: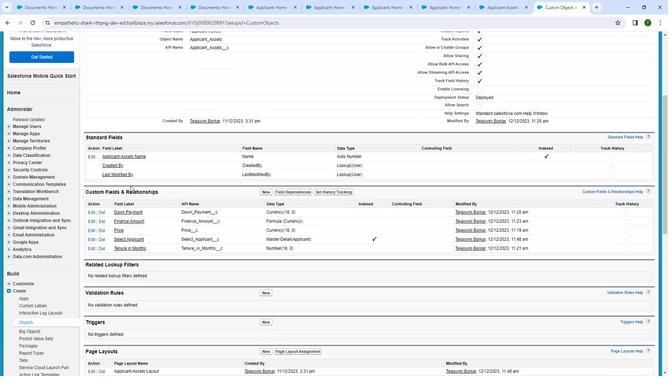 
Action: Mouse moved to (142, 188)
Screenshot: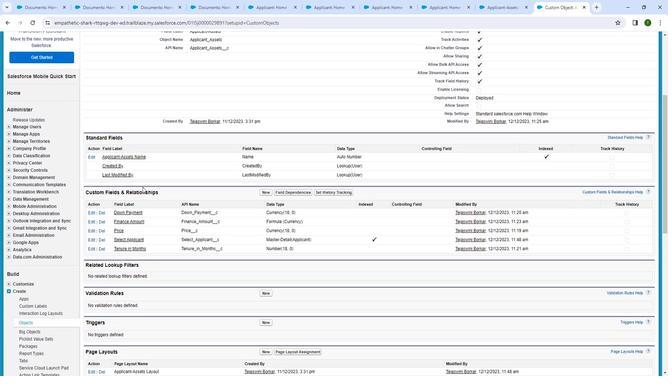 
Action: Mouse scrolled (142, 188) with delta (0, 0)
Screenshot: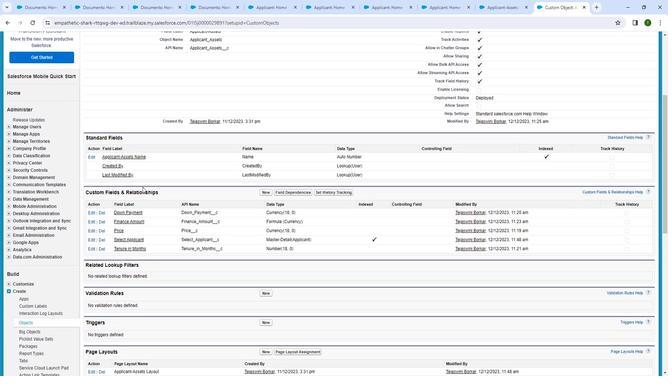 
Action: Mouse moved to (110, 65)
Screenshot: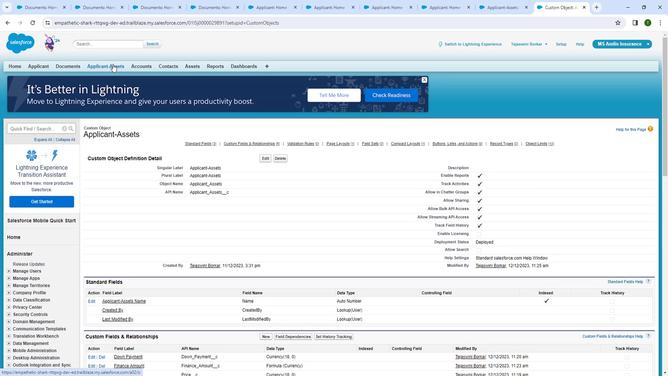 
Action: Mouse pressed left at (110, 65)
Screenshot: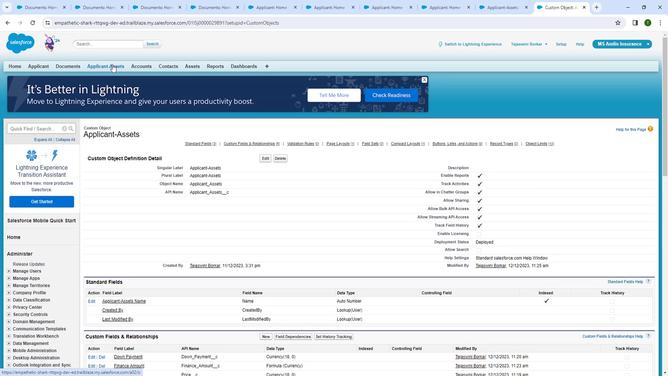 
Action: Mouse pressed left at (110, 65)
Screenshot: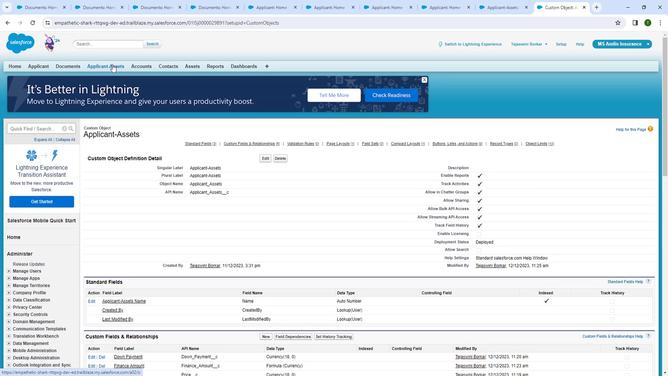 
Action: Mouse moved to (660, 101)
Screenshot: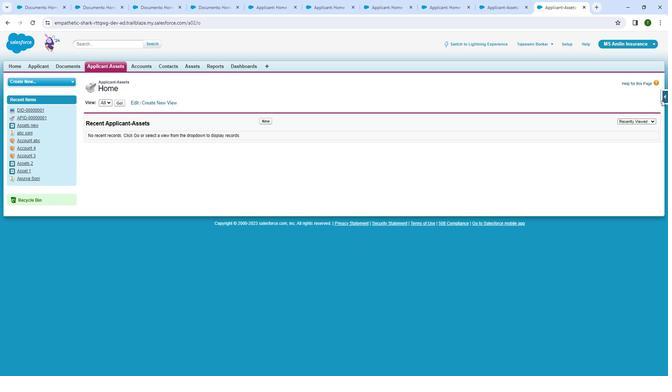 
Action: Mouse pressed left at (660, 101)
Screenshot: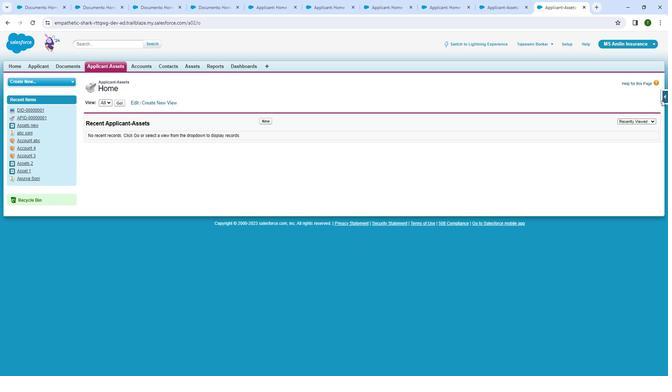 
Action: Mouse moved to (605, 110)
Screenshot: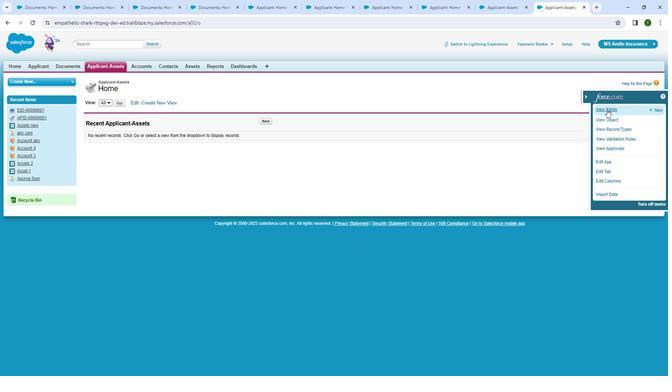 
Action: Mouse pressed left at (605, 110)
Screenshot: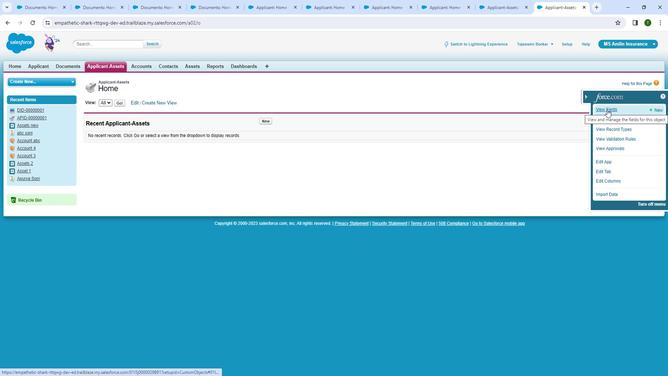 
Action: Mouse moved to (197, 249)
Screenshot: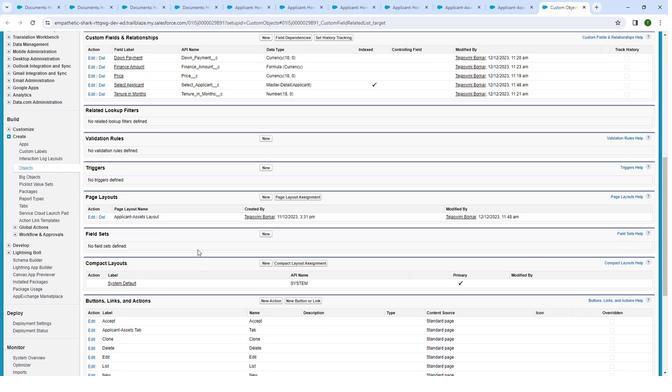 
Action: Mouse scrolled (197, 250) with delta (0, 0)
Screenshot: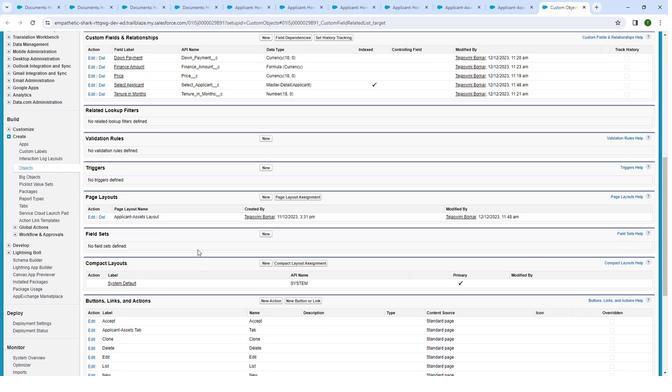 
Action: Mouse moved to (198, 249)
Screenshot: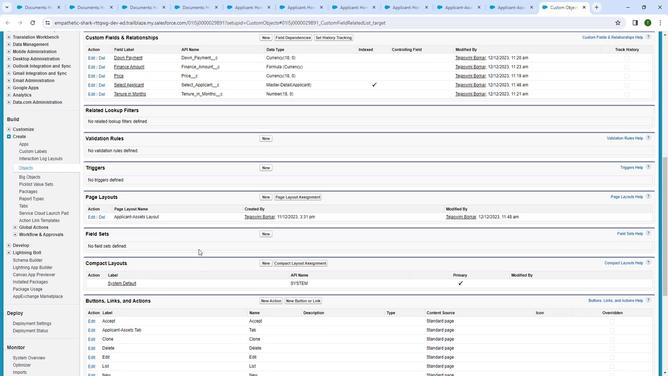 
Action: Mouse scrolled (198, 249) with delta (0, 0)
Screenshot: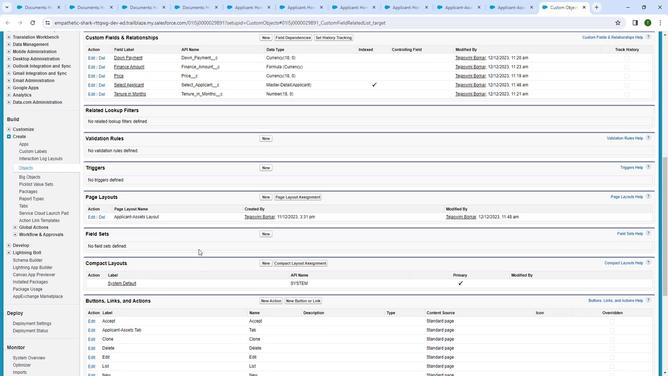 
Action: Mouse moved to (198, 248)
Screenshot: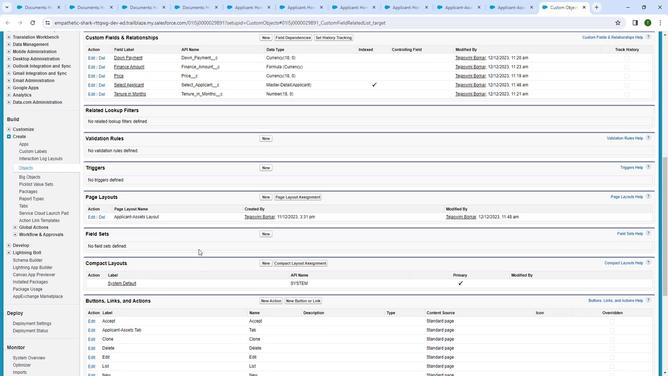 
Action: Mouse scrolled (198, 248) with delta (0, 0)
Screenshot: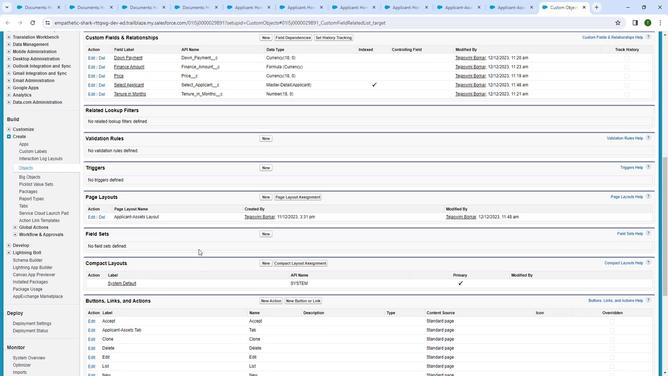 
Action: Mouse moved to (200, 247)
Screenshot: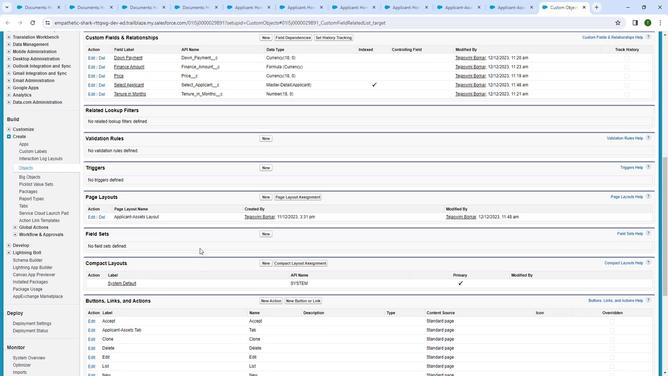 
Action: Mouse scrolled (200, 247) with delta (0, 0)
Screenshot: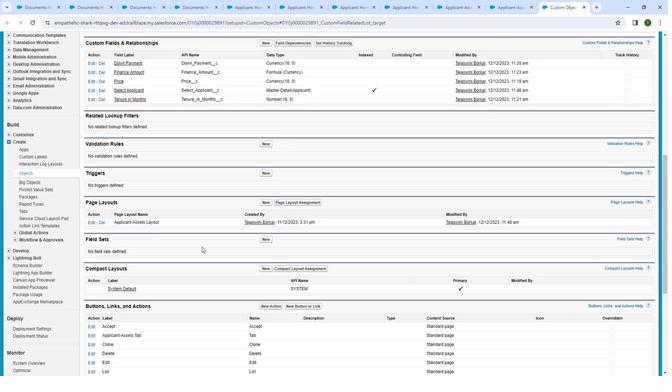 
Action: Mouse moved to (263, 183)
Screenshot: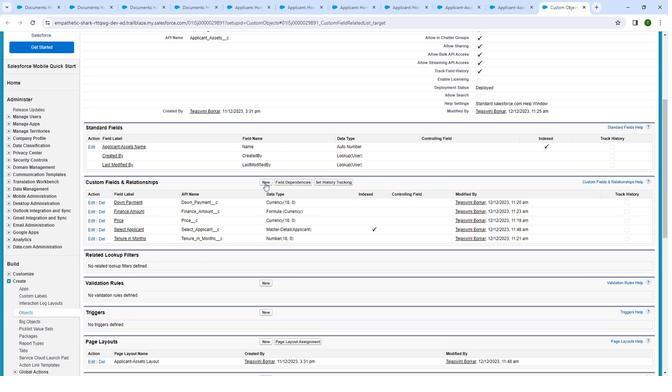 
Action: Mouse pressed left at (263, 183)
Screenshot: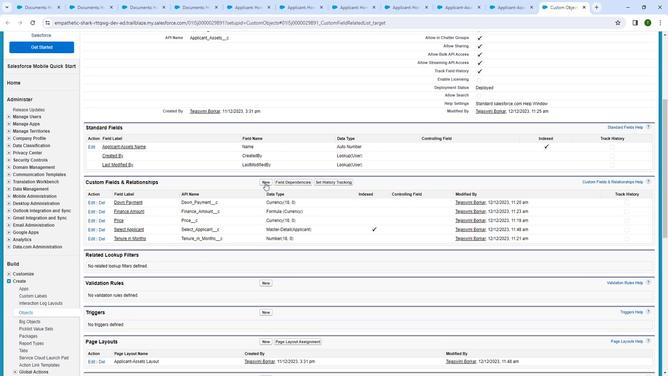 
Action: Mouse pressed left at (263, 183)
Screenshot: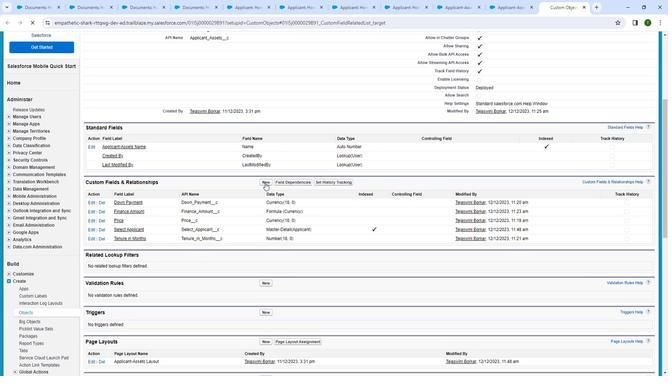 
Action: Mouse moved to (253, 247)
Screenshot: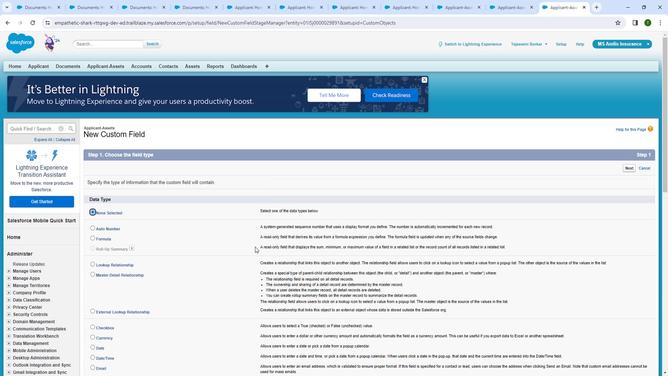 
Action: Mouse scrolled (253, 247) with delta (0, 0)
Screenshot: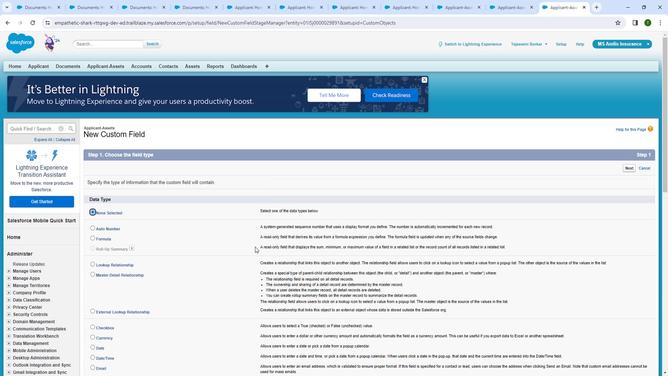 
Action: Mouse moved to (250, 249)
Screenshot: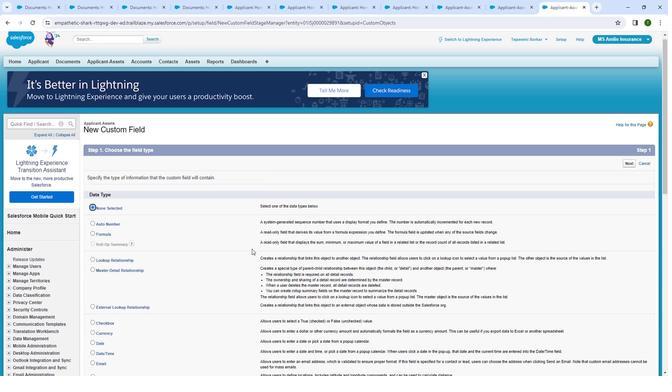
Action: Mouse scrolled (250, 249) with delta (0, 0)
Screenshot: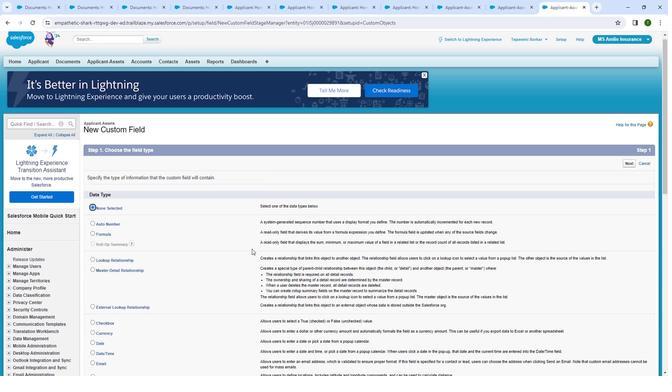 
Action: Mouse moved to (94, 203)
Screenshot: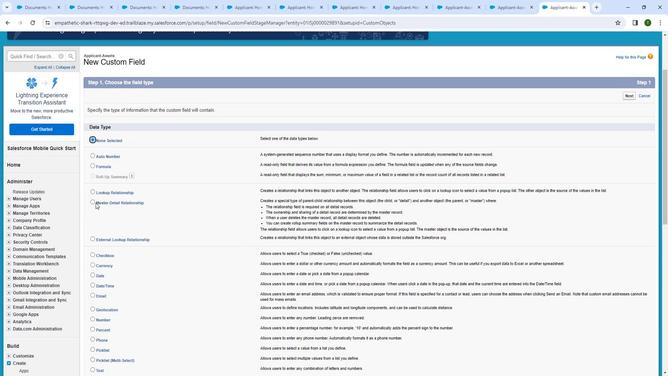 
Action: Mouse pressed left at (94, 203)
Screenshot: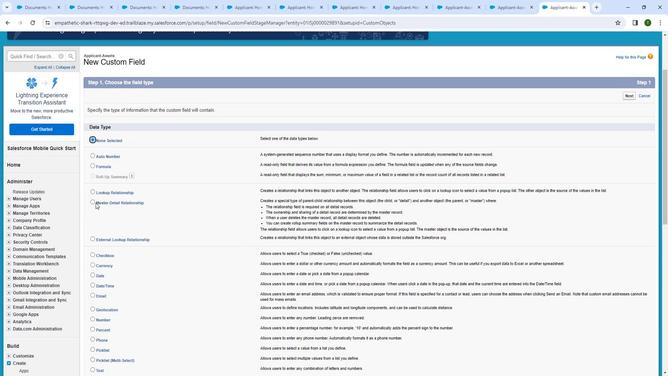 
Action: Mouse moved to (90, 204)
Screenshot: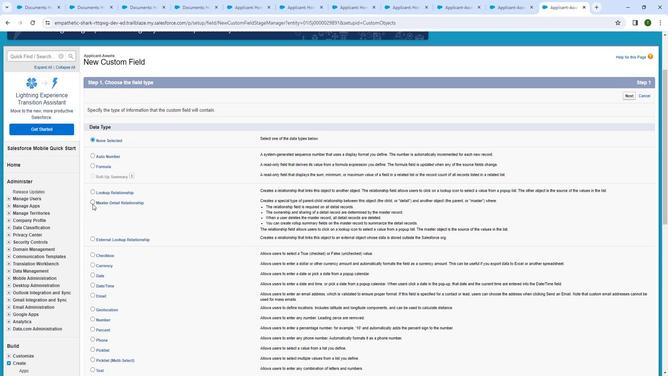
Action: Mouse pressed left at (90, 204)
Screenshot: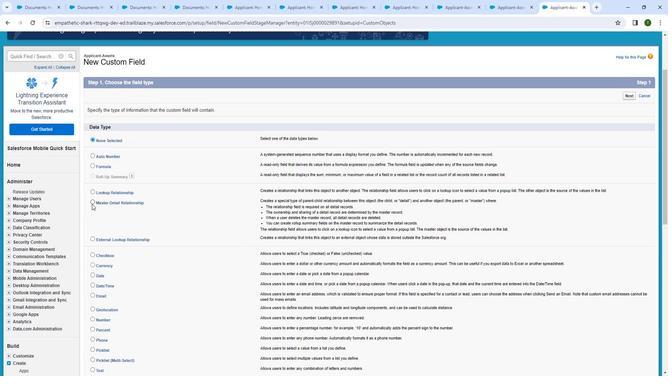 
Action: Mouse moved to (141, 206)
Screenshot: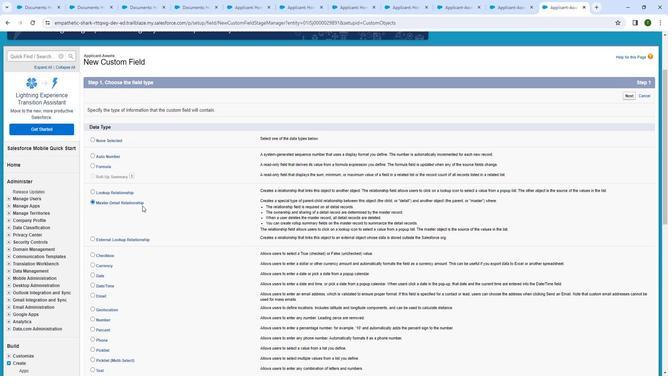 
Action: Mouse scrolled (141, 206) with delta (0, 0)
Screenshot: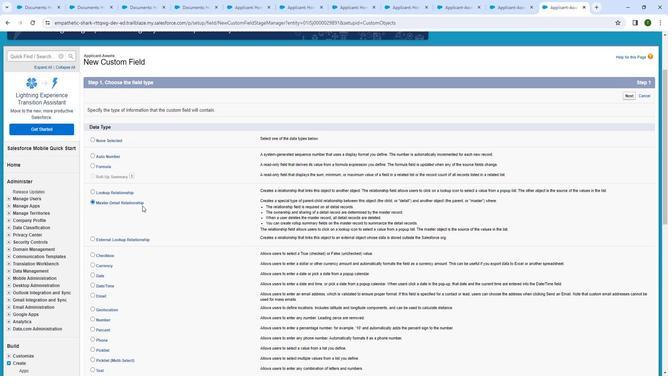 
Action: Mouse moved to (147, 210)
Screenshot: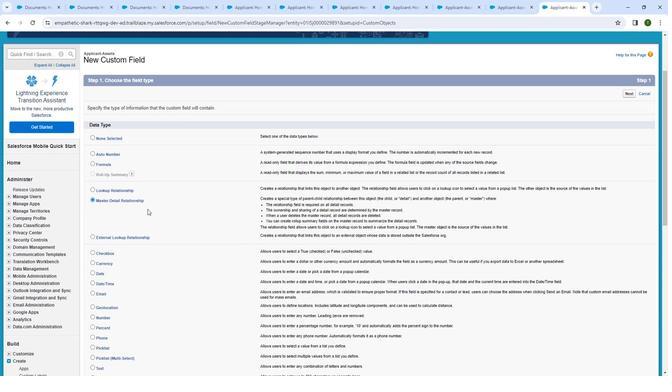 
Action: Mouse scrolled (147, 209) with delta (0, 0)
Screenshot: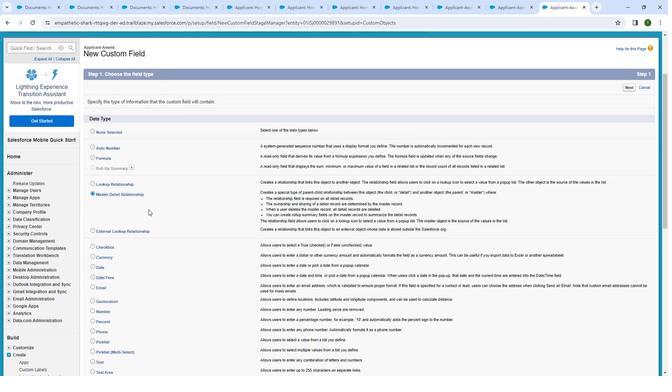 
Action: Mouse moved to (151, 210)
Screenshot: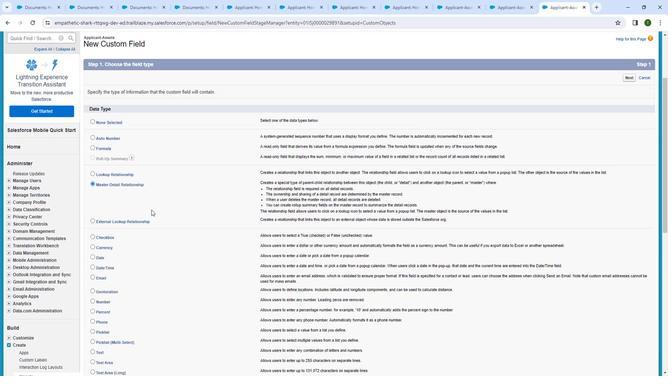 
Action: Mouse scrolled (151, 210) with delta (0, 0)
Screenshot: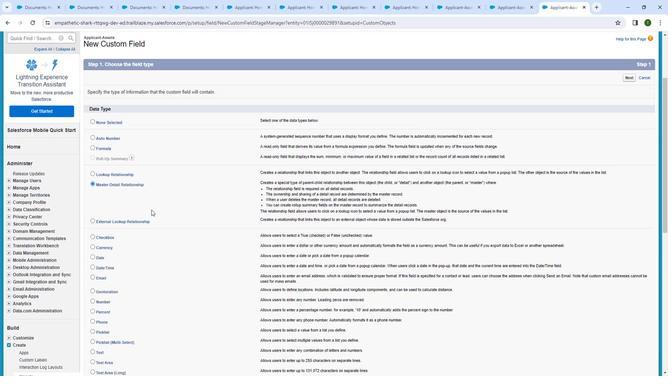 
Action: Mouse moved to (335, 244)
Screenshot: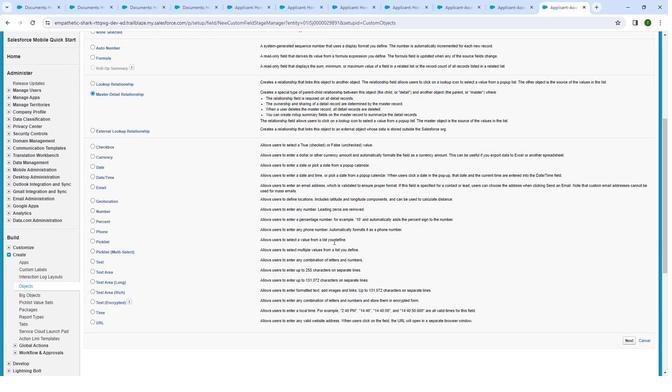 
Action: Mouse scrolled (335, 244) with delta (0, 0)
Screenshot: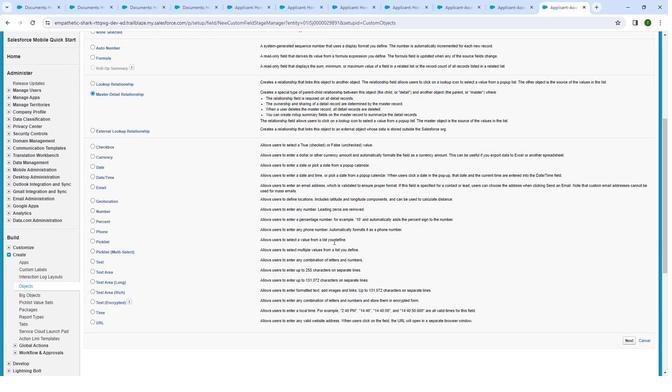 
Action: Mouse moved to (344, 247)
Screenshot: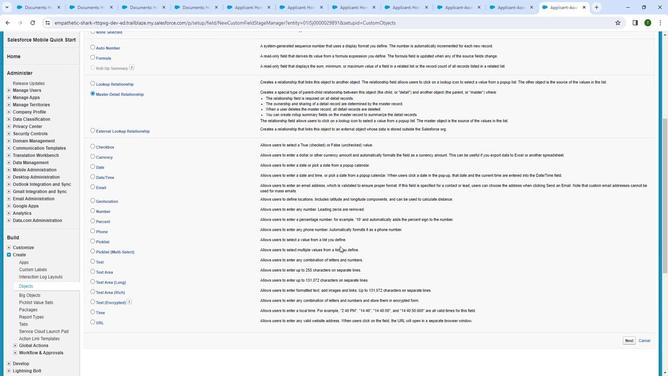 
Action: Mouse scrolled (344, 247) with delta (0, 0)
Screenshot: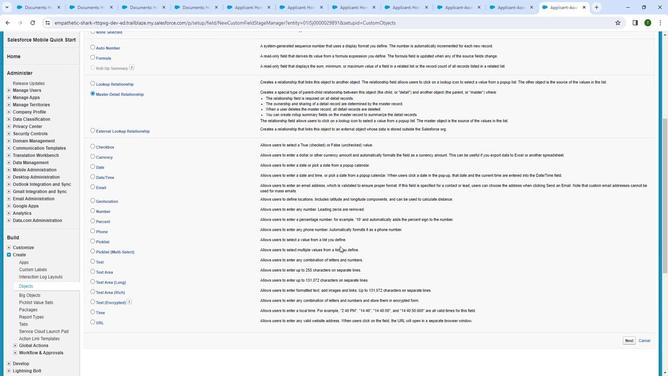 
Action: Mouse moved to (624, 267)
Screenshot: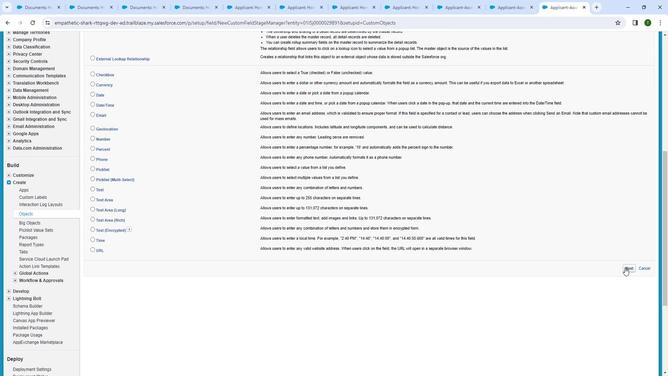 
Action: Mouse pressed left at (624, 267)
Screenshot: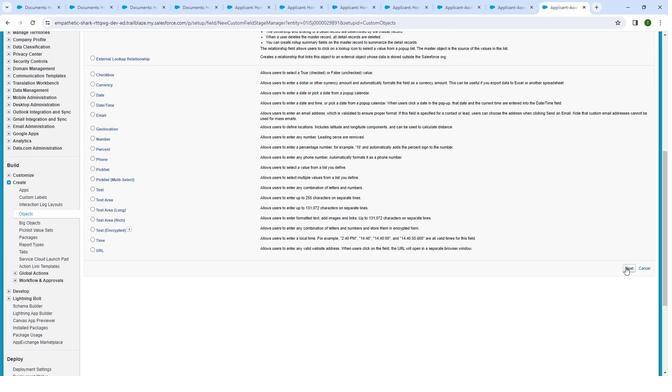 
Action: Mouse moved to (245, 200)
Screenshot: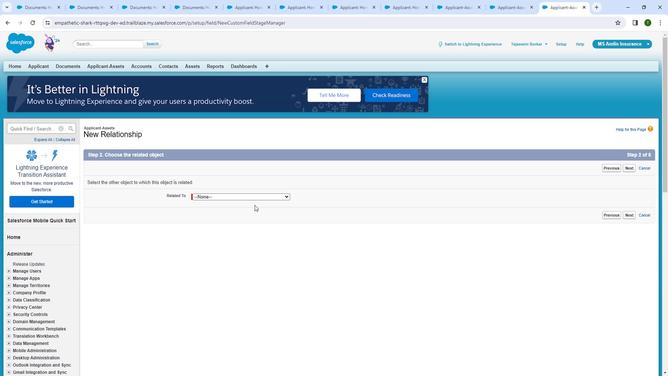 
Action: Mouse pressed left at (245, 200)
Screenshot: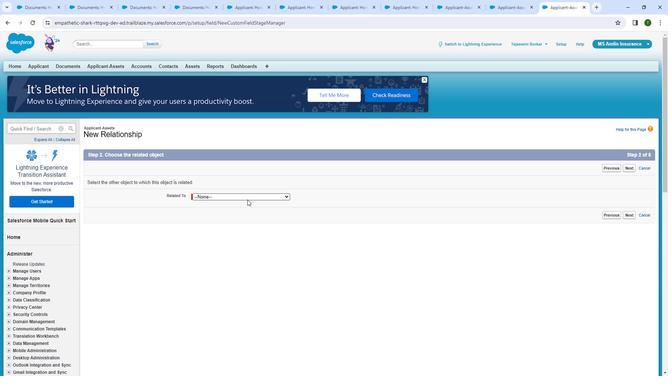 
Action: Mouse moved to (224, 226)
Screenshot: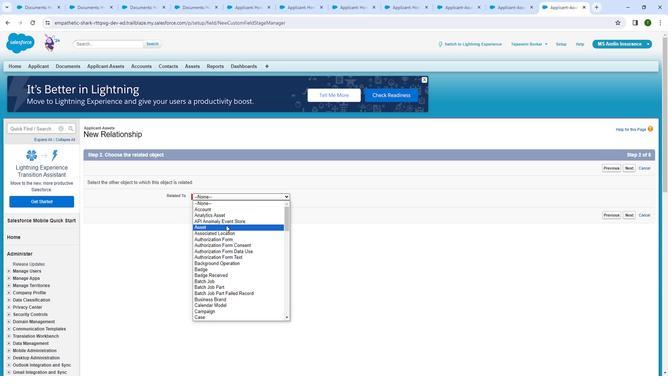 
Action: Mouse pressed left at (224, 226)
Screenshot: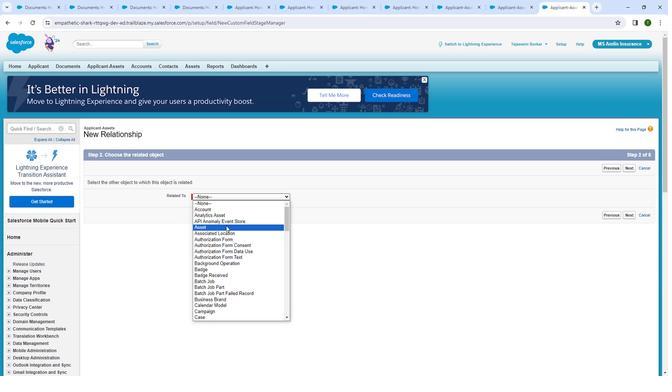 
Action: Mouse moved to (625, 215)
Screenshot: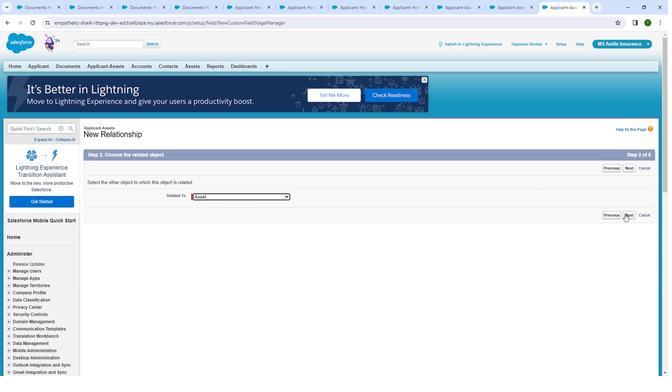
Action: Mouse pressed left at (625, 215)
Screenshot: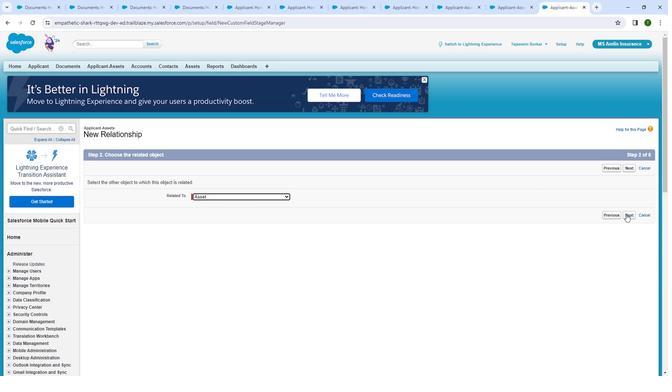 
Action: Mouse moved to (201, 195)
Screenshot: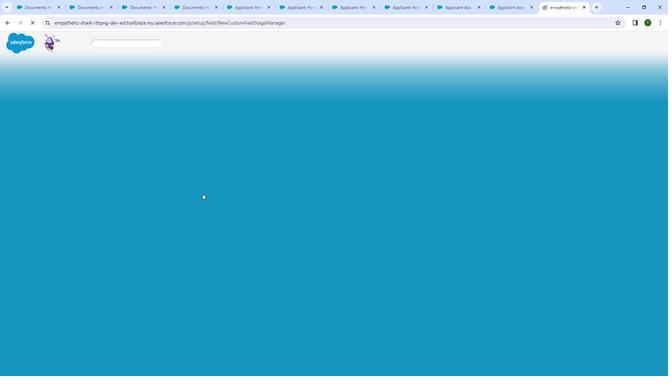 
Action: Mouse scrolled (201, 194) with delta (0, 0)
Screenshot: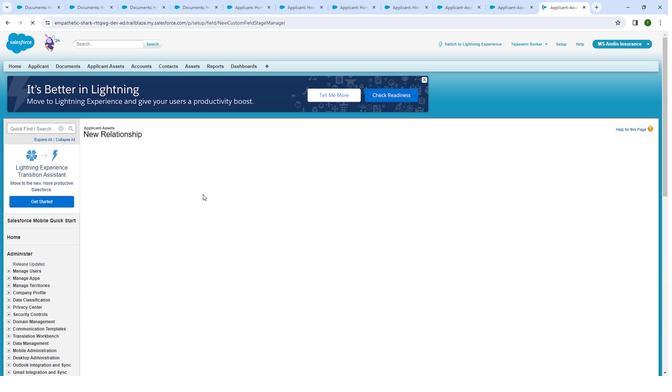 
Action: Mouse scrolled (201, 194) with delta (0, 0)
Screenshot: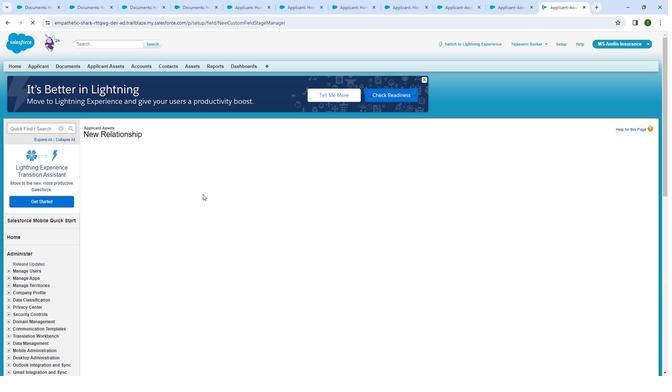 
Action: Mouse scrolled (201, 194) with delta (0, 0)
Screenshot: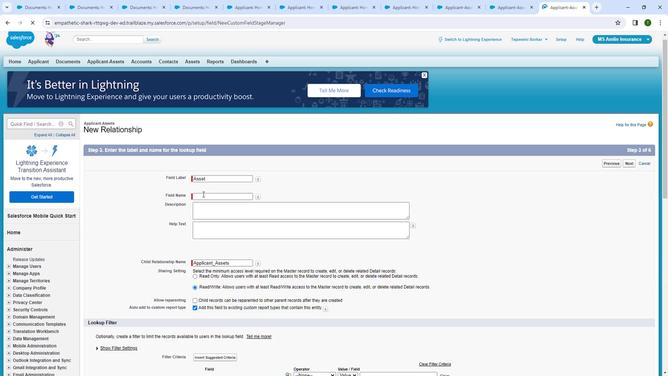 
Action: Mouse scrolled (201, 194) with delta (0, 0)
Screenshot: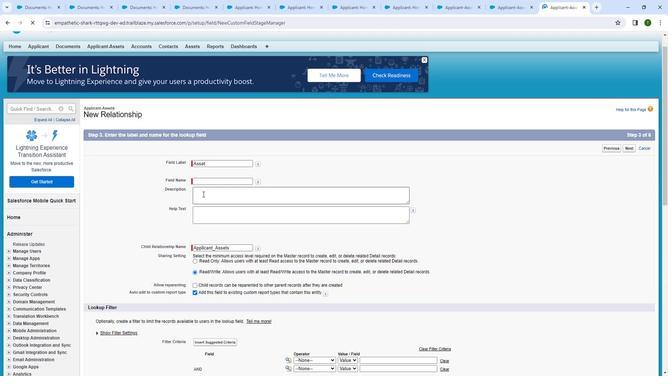 
Action: Mouse scrolled (201, 194) with delta (0, 0)
Screenshot: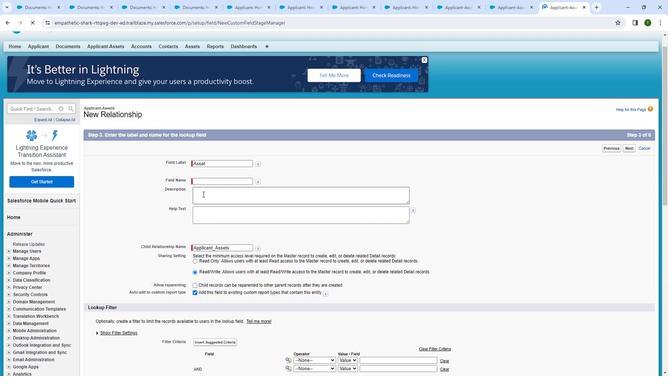 
Action: Mouse moved to (205, 191)
Screenshot: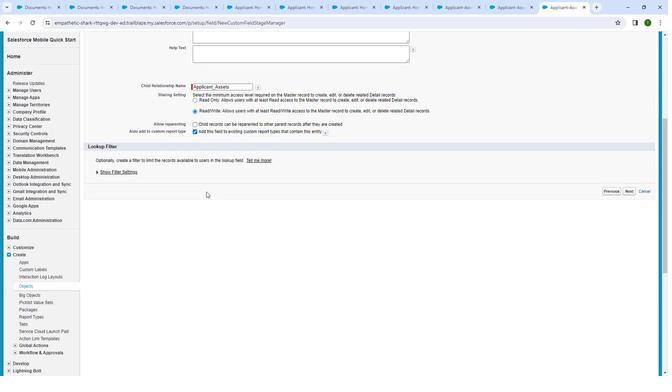 
Action: Mouse scrolled (205, 191) with delta (0, 0)
Screenshot: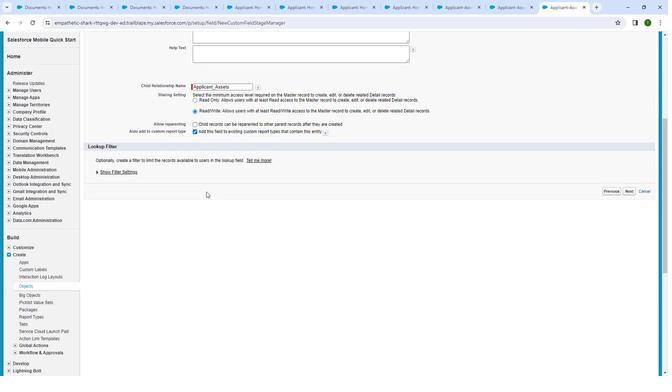 
Action: Mouse moved to (205, 190)
Screenshot: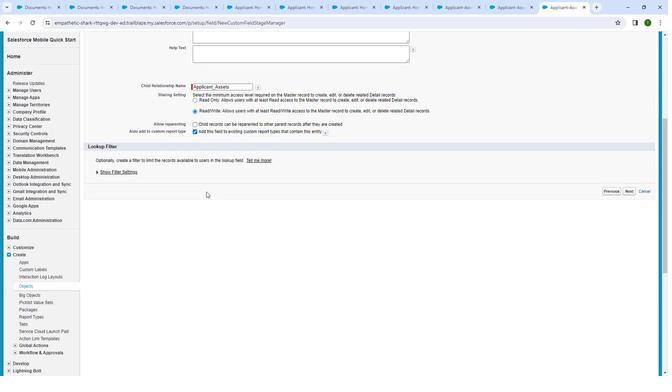 
Action: Mouse scrolled (205, 191) with delta (0, 0)
Screenshot: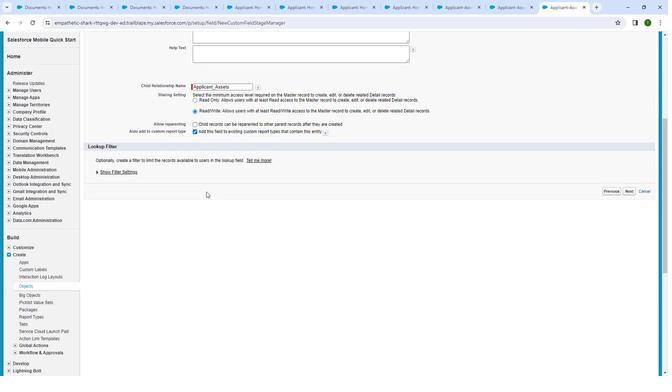 
Action: Mouse moved to (206, 190)
Screenshot: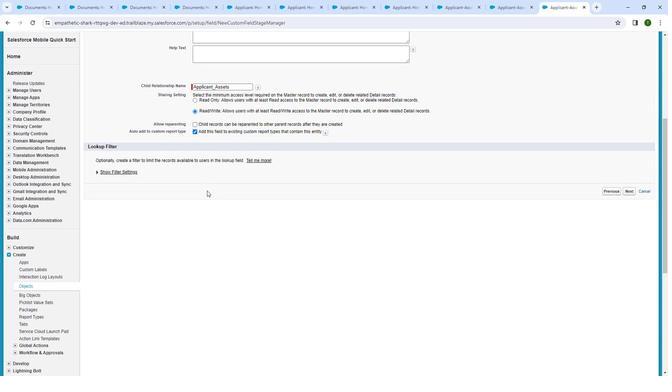 
Action: Mouse scrolled (206, 190) with delta (0, 0)
Screenshot: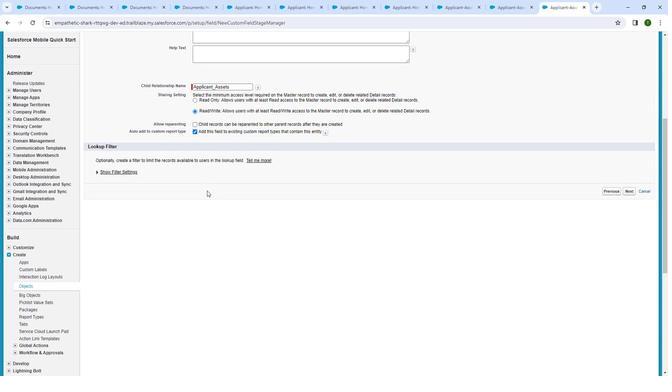 
Action: Mouse moved to (206, 189)
Screenshot: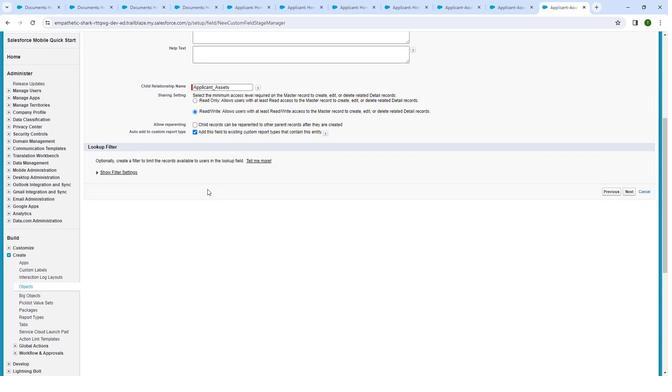 
Action: Mouse scrolled (206, 189) with delta (0, 0)
Screenshot: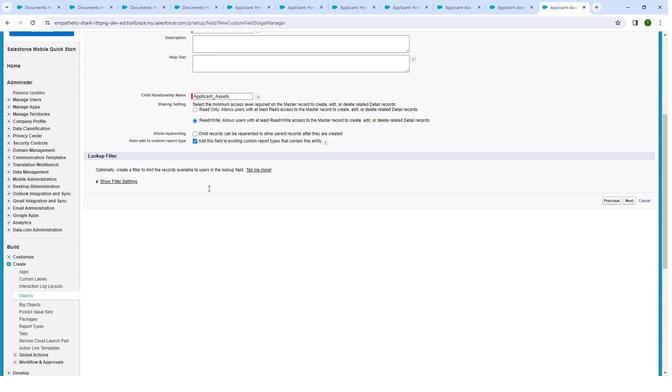 
Action: Mouse moved to (213, 149)
Screenshot: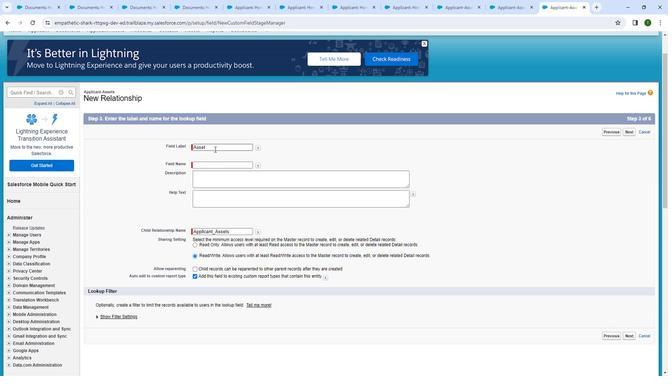 
Action: Mouse pressed left at (213, 149)
Screenshot: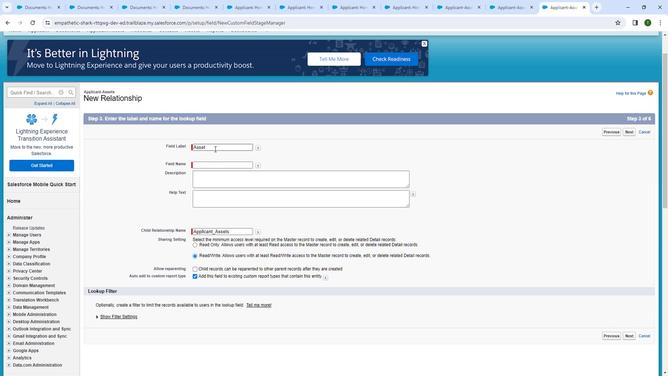 
Action: Mouse moved to (206, 157)
Screenshot: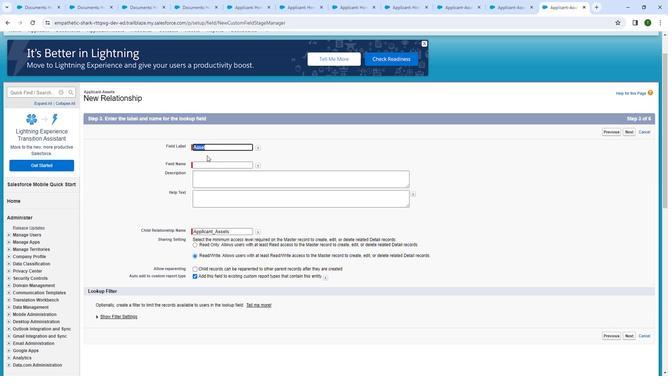 
Action: Key pressed <Key.backspace><Key.backspace><Key.shift>
Screenshot: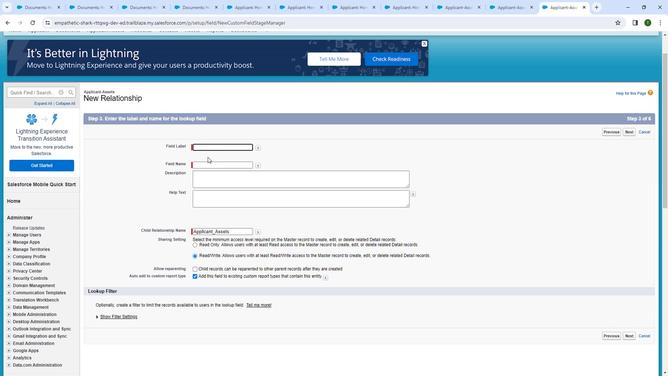 
Action: Mouse moved to (224, 146)
Screenshot: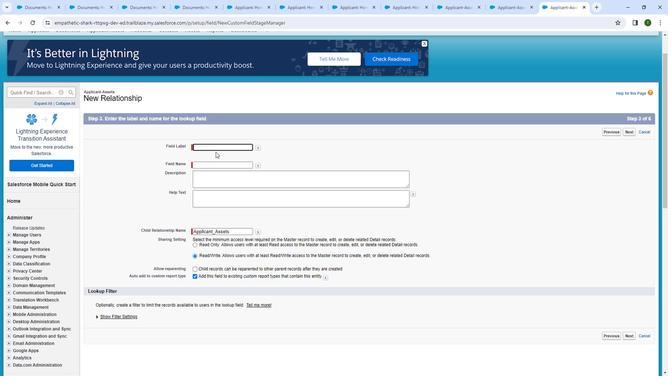 
Action: Key pressed S
Screenshot: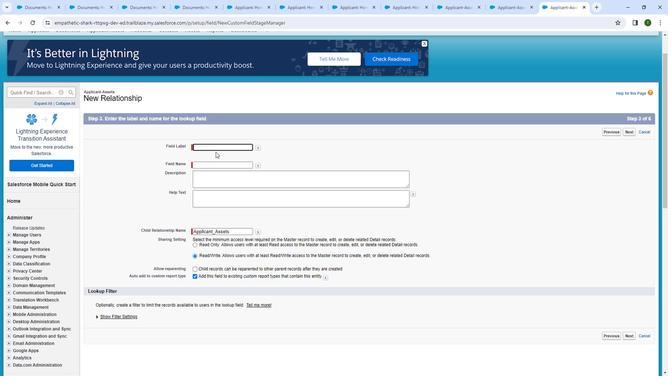 
Action: Mouse moved to (270, 131)
Screenshot: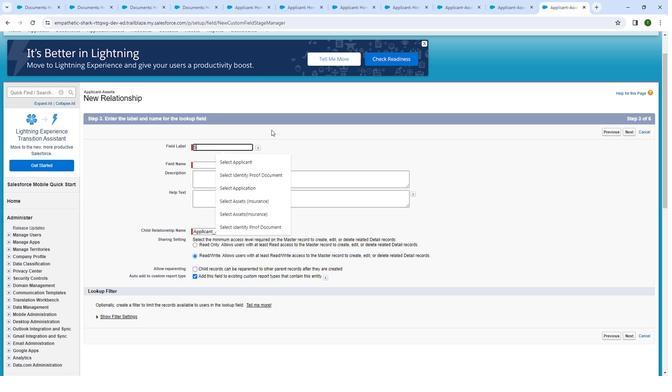 
Action: Key pressed e
Screenshot: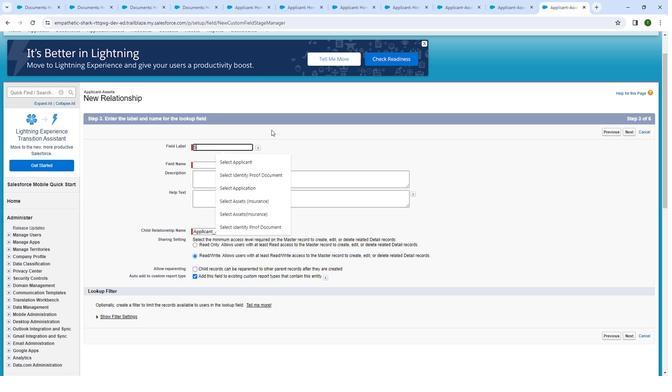 
Action: Mouse moved to (429, 90)
Screenshot: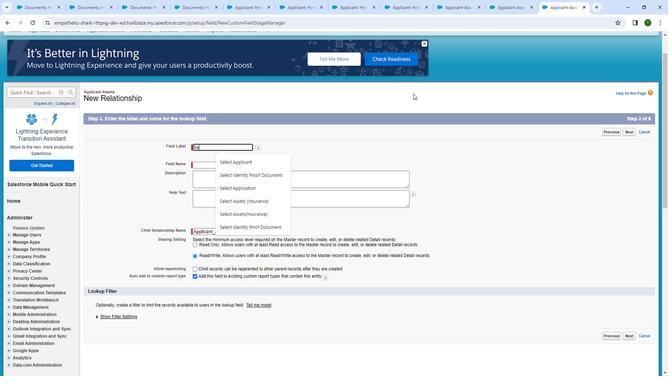
Action: Key pressed l
Screenshot: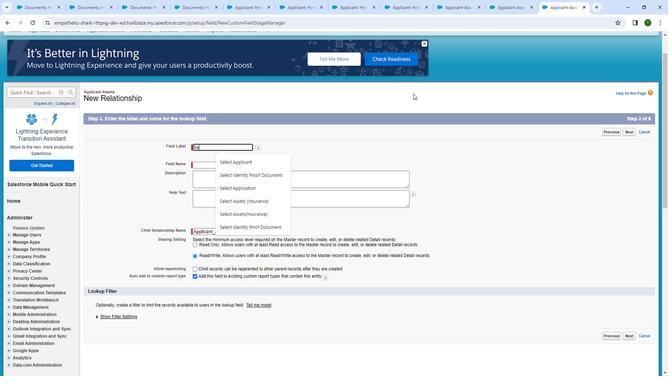 
Action: Mouse moved to (429, 90)
Screenshot: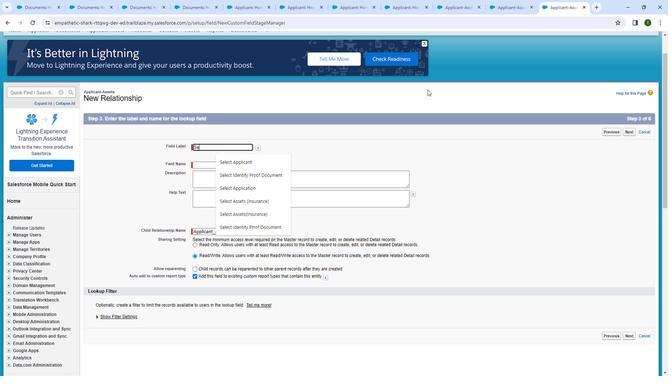 
Action: Key pressed e
Screenshot: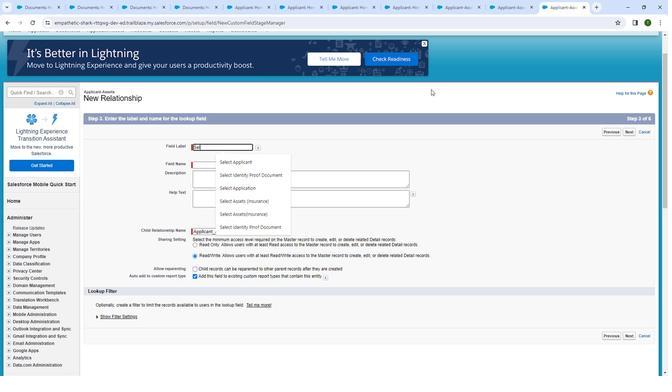 
Action: Mouse moved to (450, 87)
Screenshot: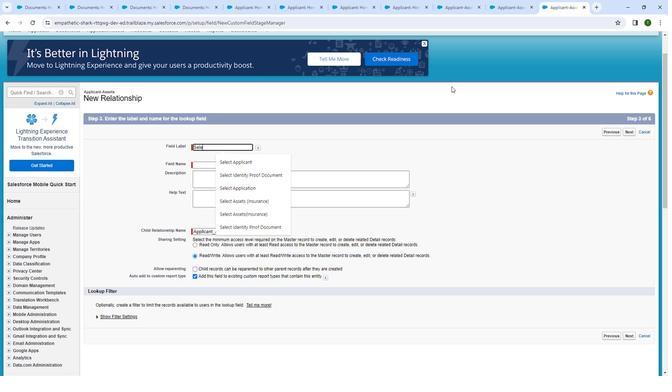 
Action: Key pressed c
Screenshot: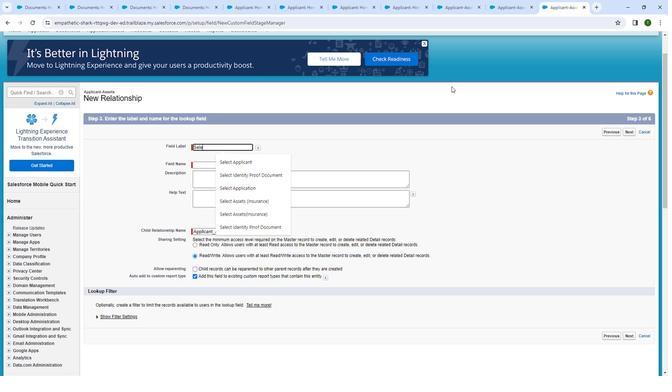 
Action: Mouse moved to (465, 85)
Screenshot: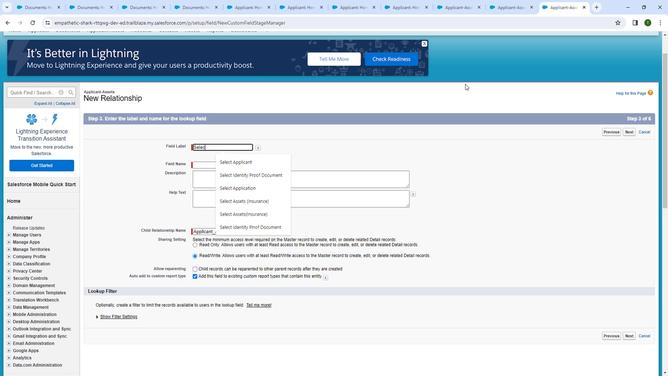 
Action: Key pressed t
Screenshot: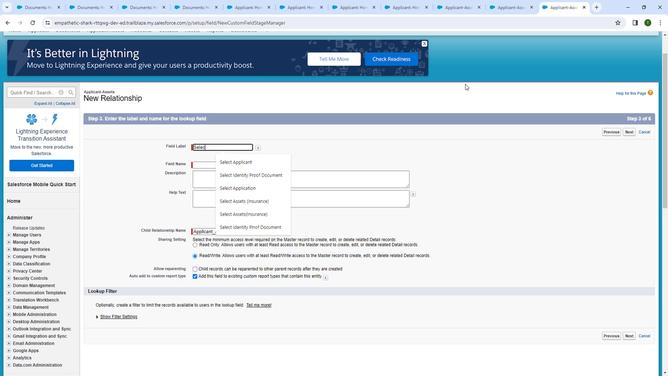 
Action: Mouse moved to (483, 85)
Screenshot: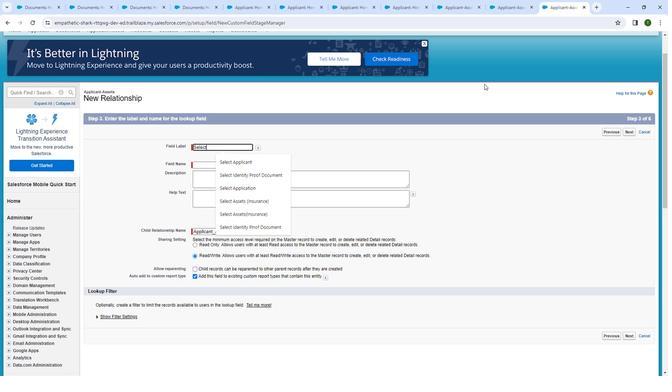 
Action: Key pressed <Key.space><Key.shift>Asse
Screenshot: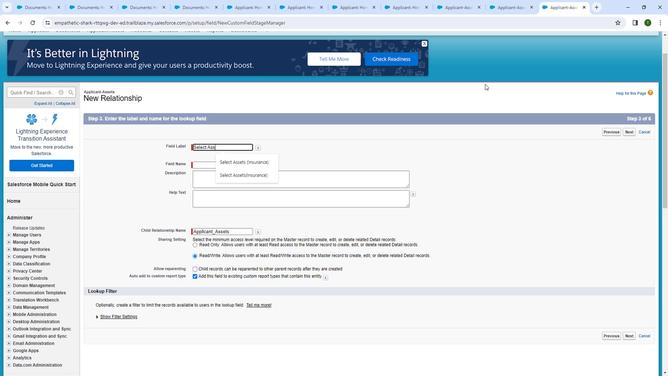 
Action: Mouse moved to (487, 85)
Screenshot: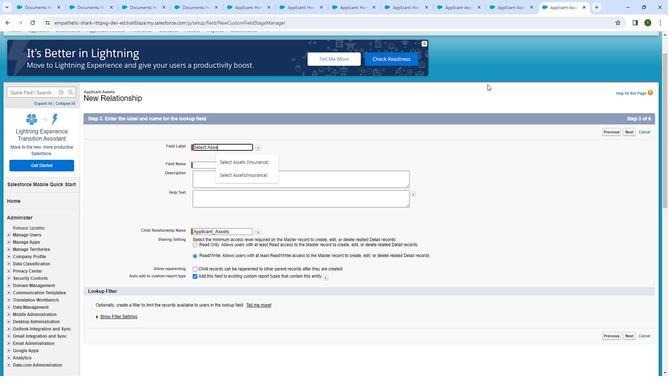 
Action: Key pressed y
Screenshot: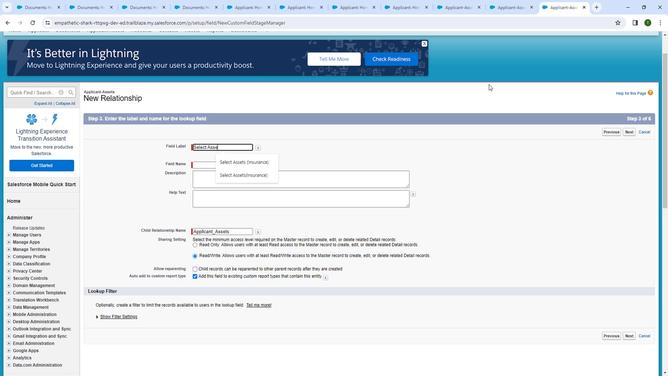 
Action: Mouse moved to (540, 147)
Screenshot: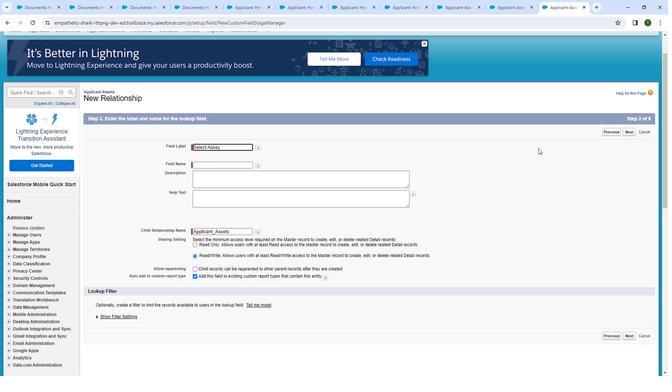 
Action: Key pressed <Key.backspace>
Screenshot: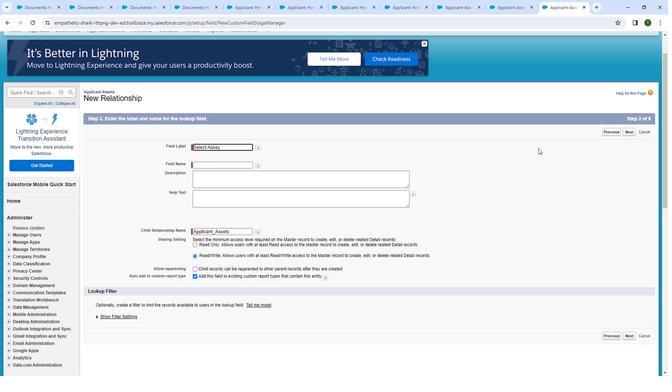
Action: Mouse moved to (552, 142)
Screenshot: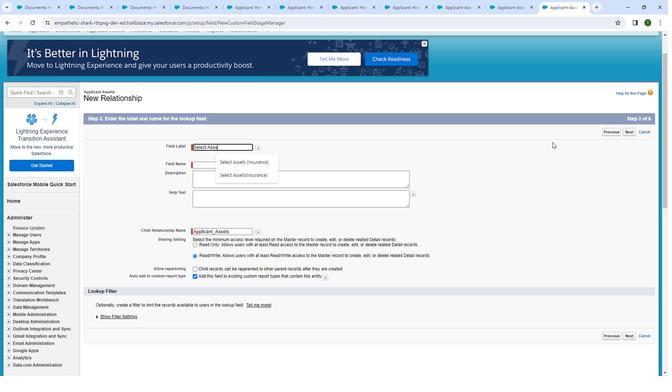 
Action: Key pressed t
Screenshot: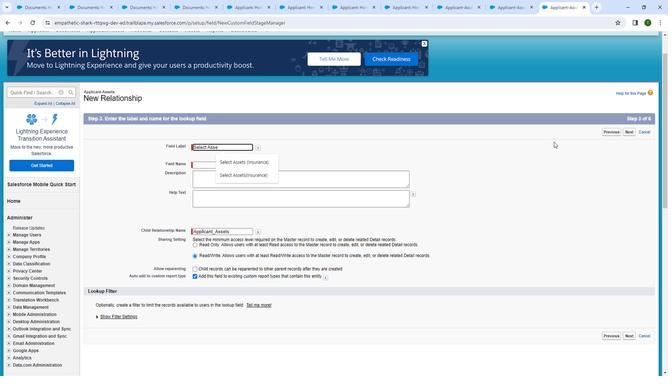 
Action: Mouse moved to (433, 209)
Screenshot: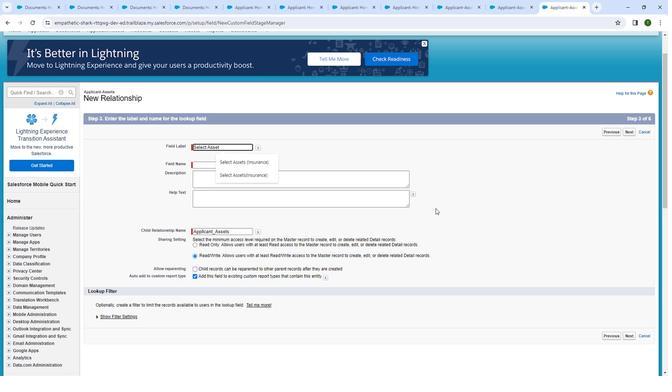
Action: Key pressed d
Screenshot: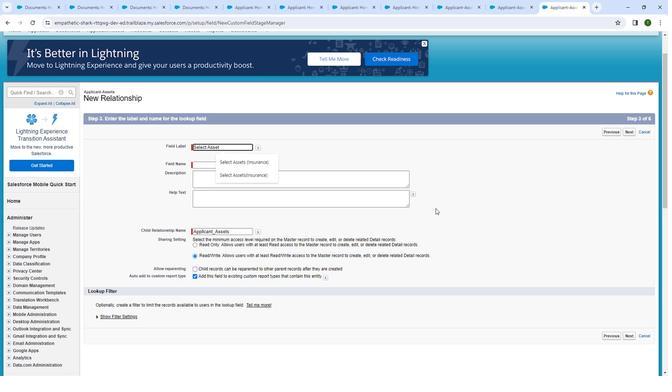 
Action: Mouse moved to (430, 210)
Screenshot: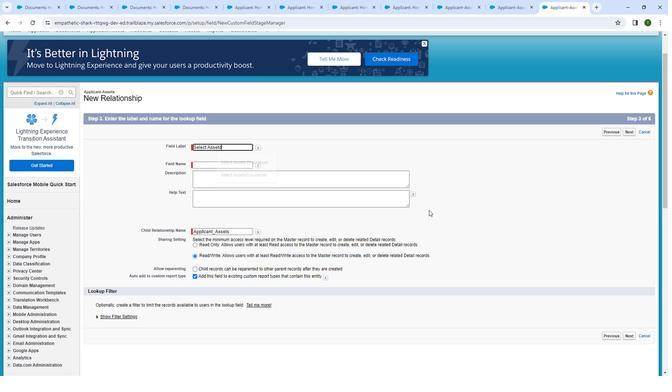 
Action: Key pressed <Key.backspace>s<Key.shift_r>(<Key.shift>I
Screenshot: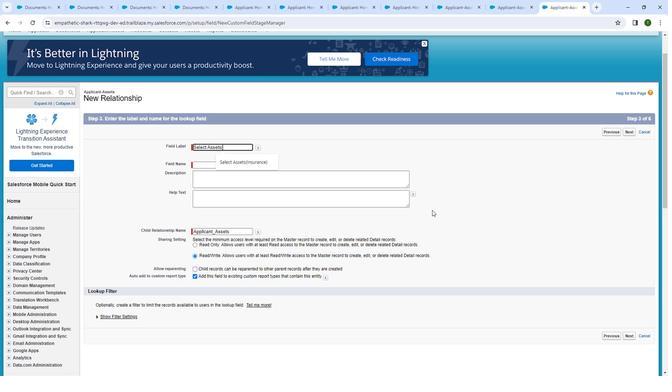 
Action: Mouse moved to (202, 356)
Screenshot: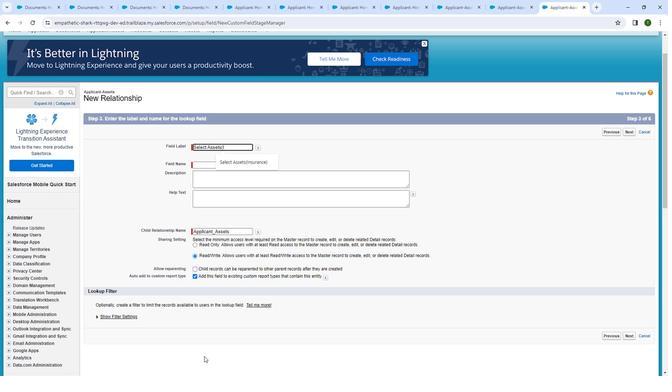 
Action: Key pressed n
Screenshot: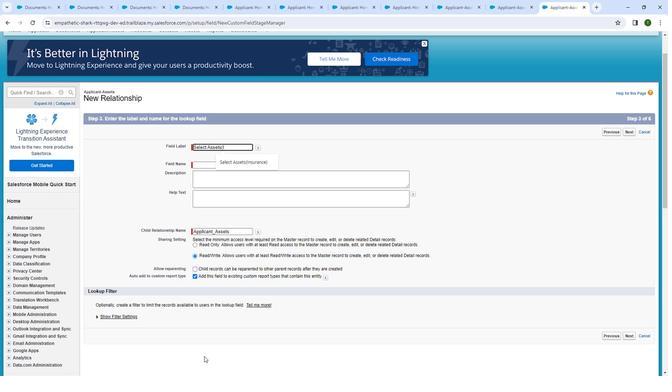 
Action: Mouse moved to (203, 348)
Screenshot: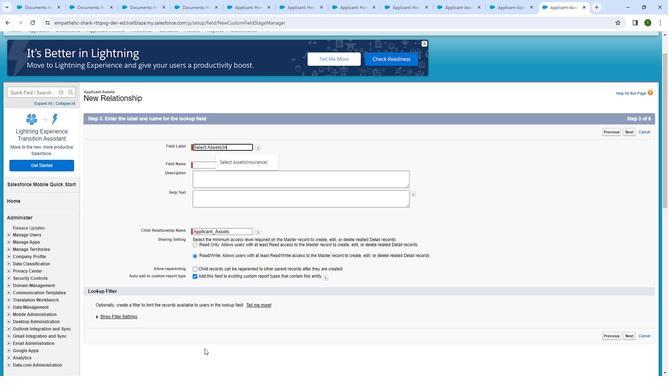 
Action: Key pressed su
Screenshot: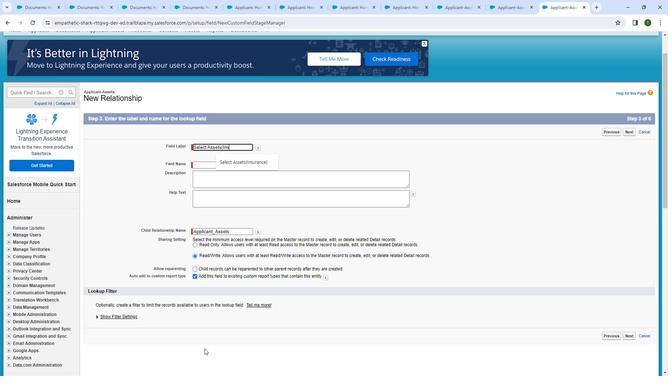 
Action: Mouse moved to (202, 345)
Screenshot: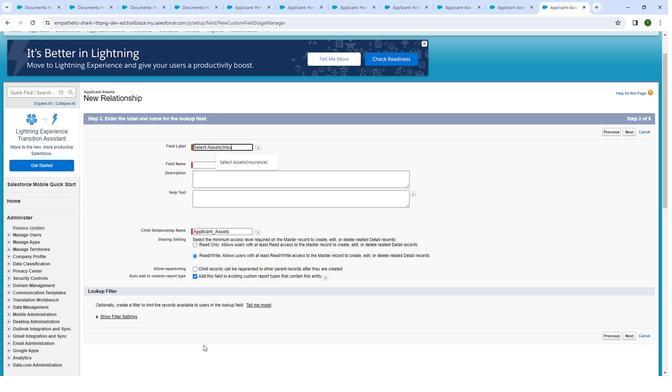 
Action: Key pressed r
Screenshot: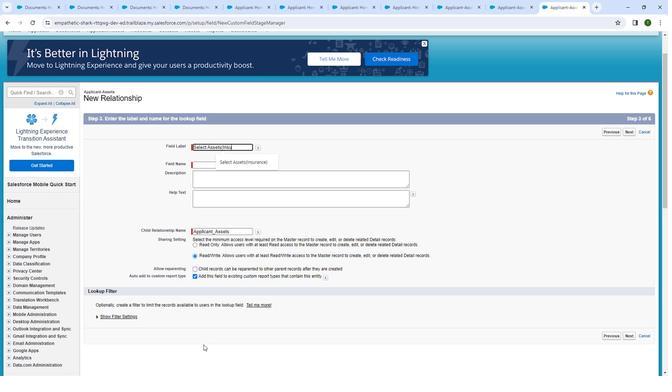 
Action: Mouse moved to (202, 342)
Screenshot: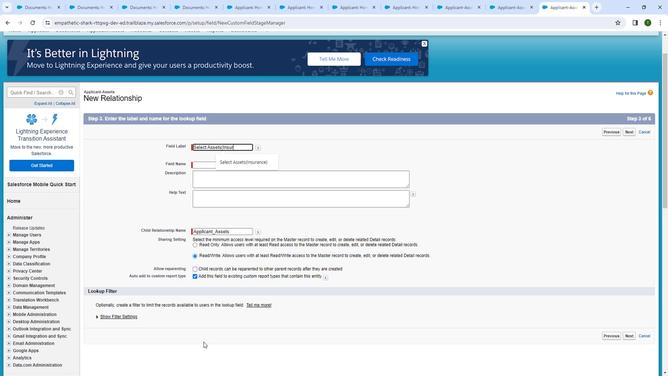
Action: Key pressed ance
Screenshot: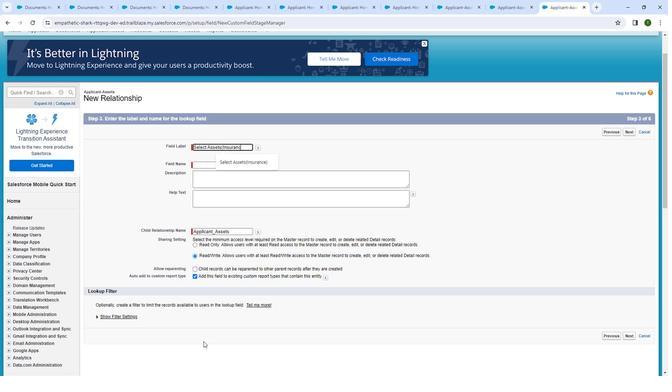 
Action: Mouse moved to (201, 338)
Screenshot: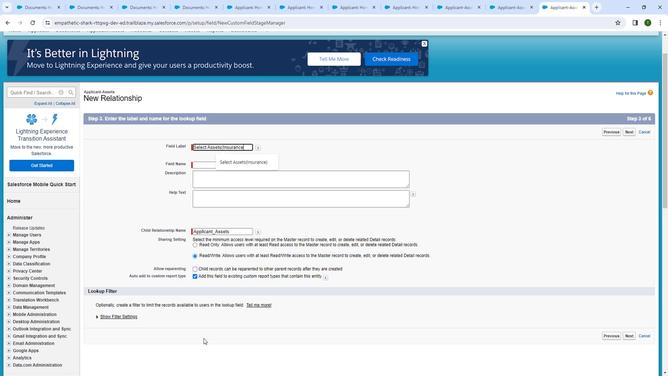 
Action: Key pressed <Key.shift_r><Key.shift_r><Key.shift_r><Key.shift_r><Key.shift_r><Key.shift_r><Key.shift_r><Key.shift_r><Key.shift_r><Key.shift_r><Key.shift_r><Key.shift_r><Key.shift_r><Key.shift_r>)
Screenshot: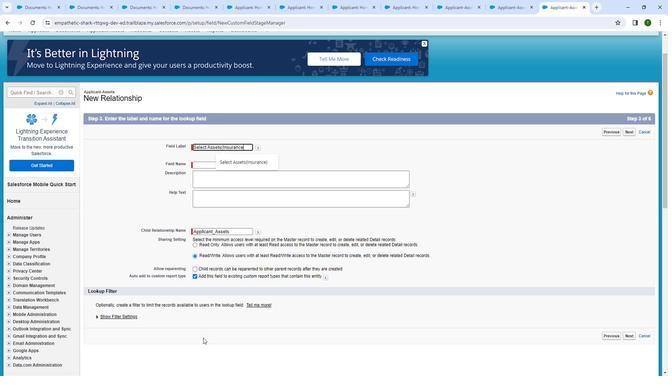 
Action: Mouse moved to (224, 217)
Screenshot: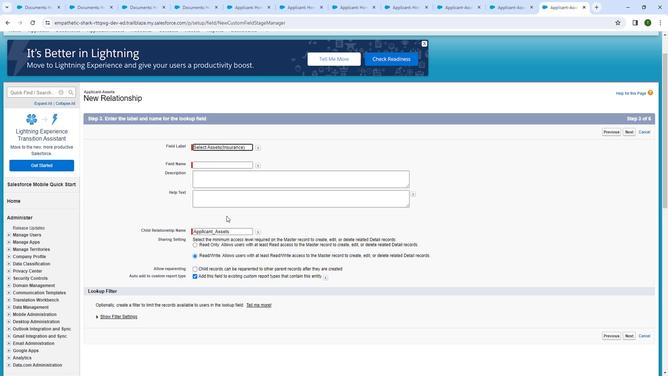 
Action: Mouse pressed left at (224, 217)
Screenshot: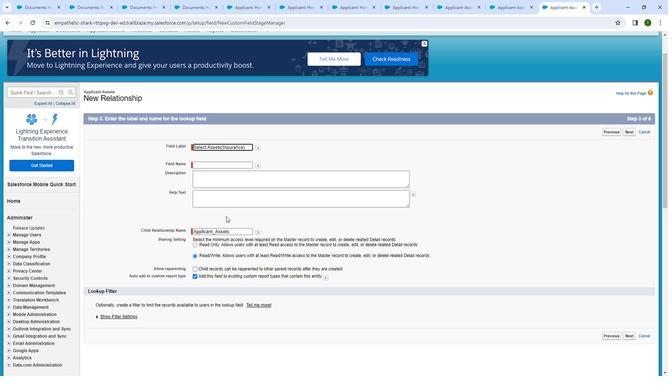 
Action: Mouse moved to (283, 281)
Screenshot: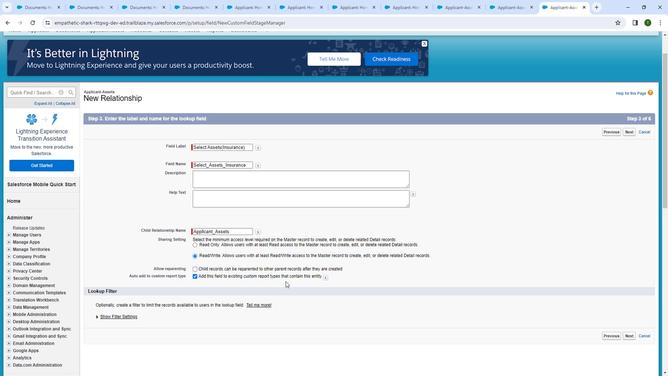 
Action: Mouse scrolled (283, 281) with delta (0, 0)
Screenshot: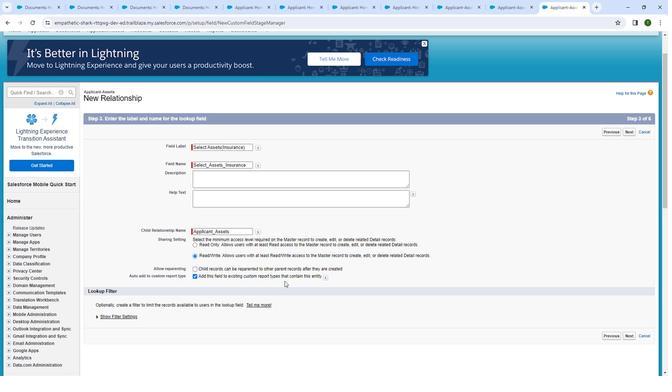
Action: Mouse moved to (282, 281)
Screenshot: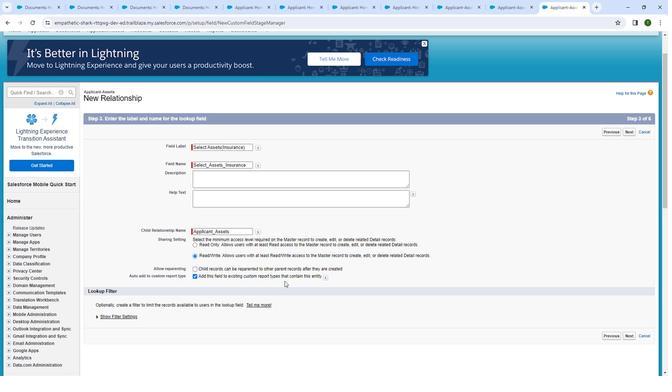 
Action: Mouse scrolled (282, 281) with delta (0, 0)
Screenshot: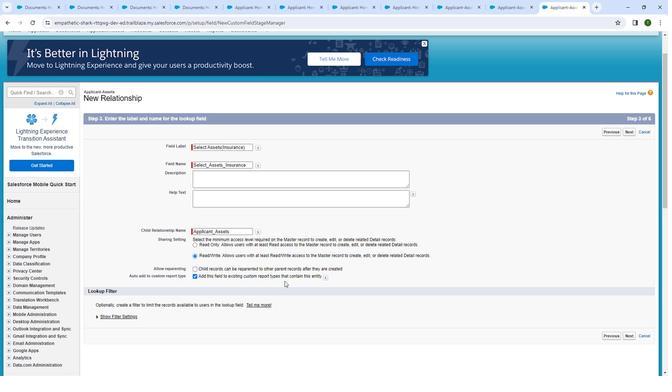 
Action: Mouse moved to (627, 263)
Screenshot: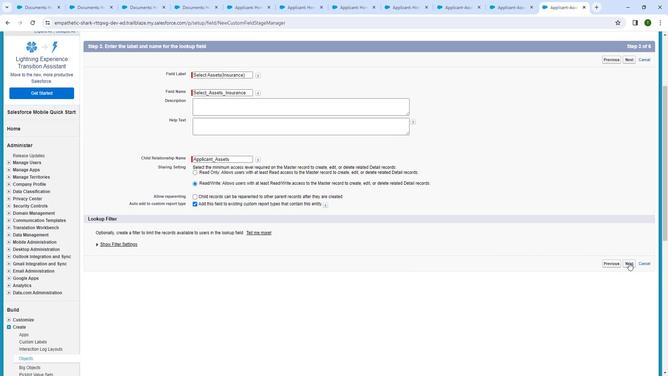 
Action: Mouse pressed left at (627, 263)
Screenshot: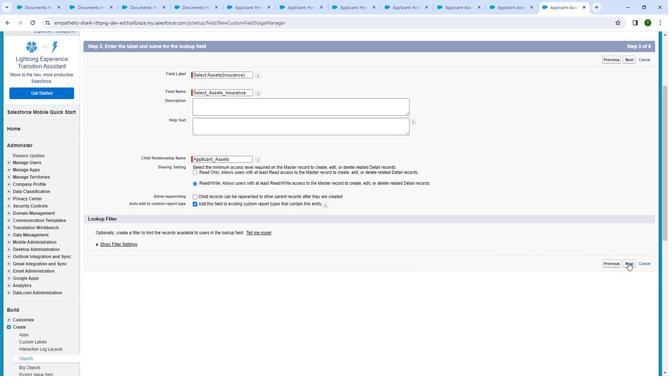
Action: Mouse moved to (169, 255)
Screenshot: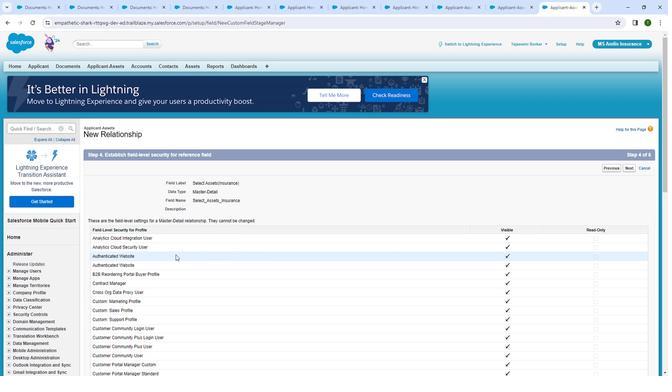 
Action: Mouse scrolled (169, 254) with delta (0, 0)
Screenshot: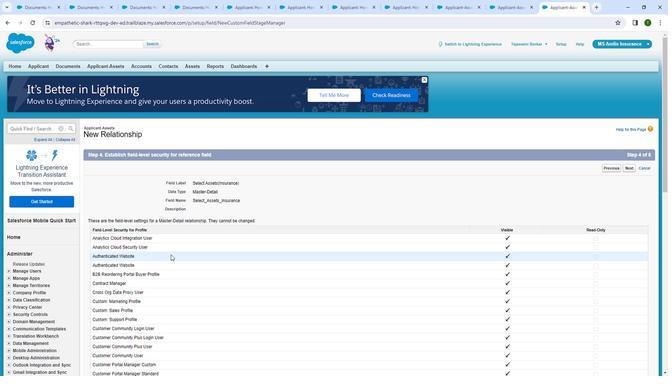 
Action: Mouse moved to (169, 255)
Screenshot: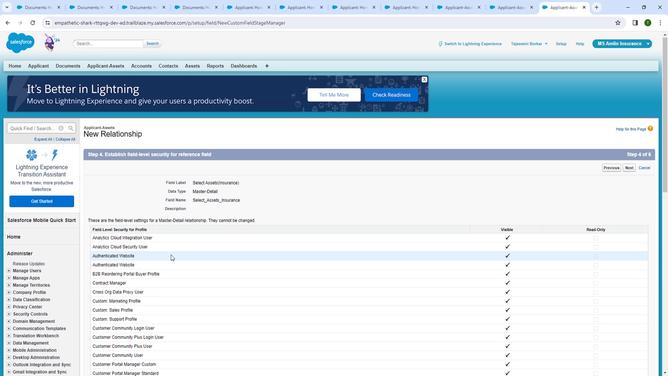 
Action: Mouse scrolled (169, 254) with delta (0, 0)
Screenshot: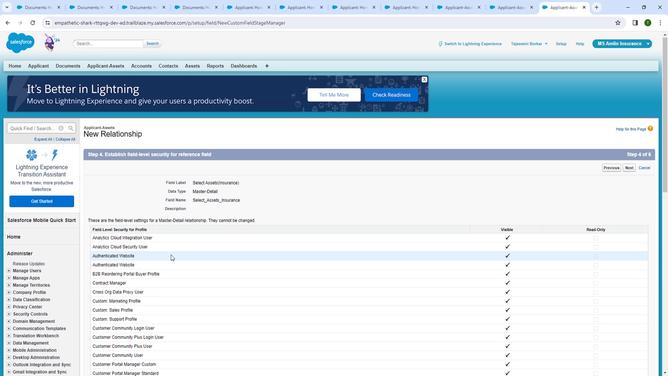 
Action: Mouse moved to (171, 254)
Screenshot: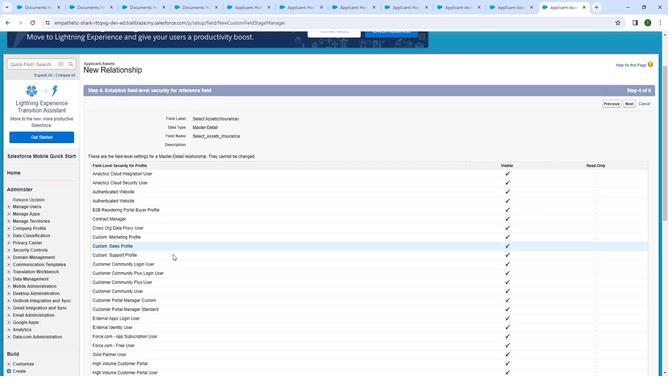 
Action: Mouse scrolled (171, 254) with delta (0, 0)
Screenshot: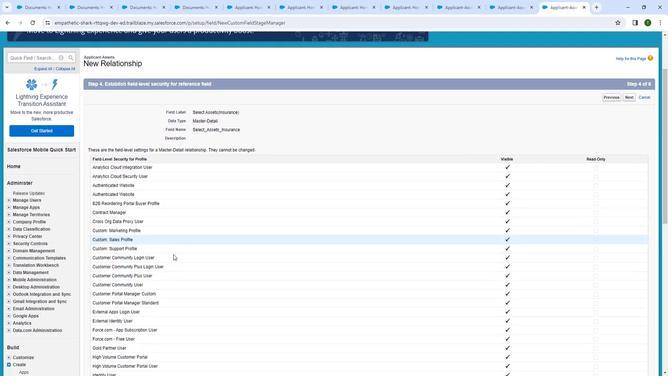 
Action: Mouse moved to (174, 242)
Screenshot: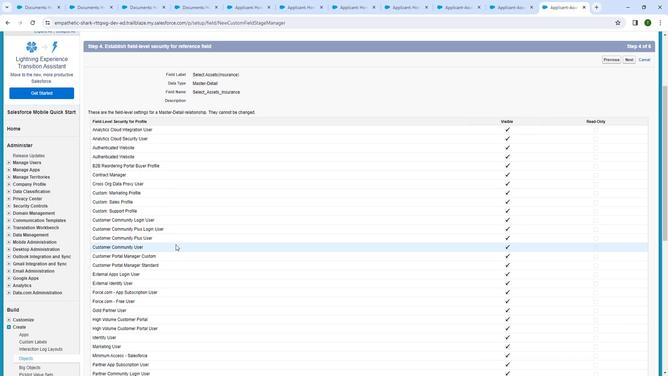 
Action: Mouse scrolled (174, 242) with delta (0, 0)
Screenshot: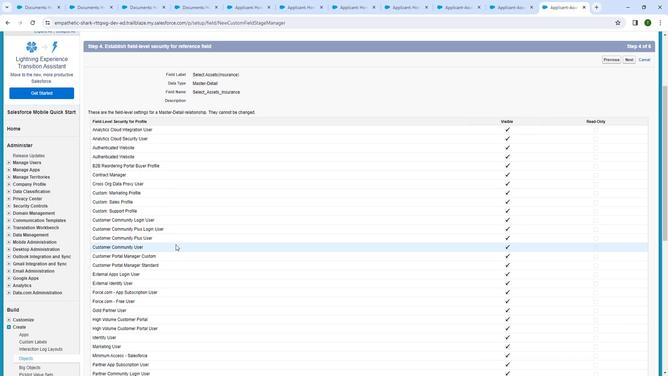 
Action: Mouse moved to (163, 223)
Screenshot: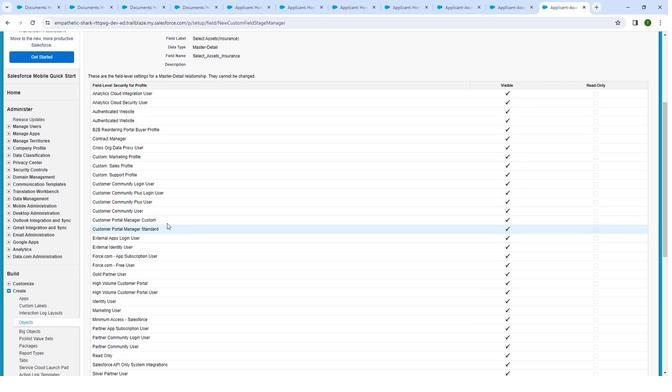 
Action: Mouse scrolled (163, 223) with delta (0, 0)
Screenshot: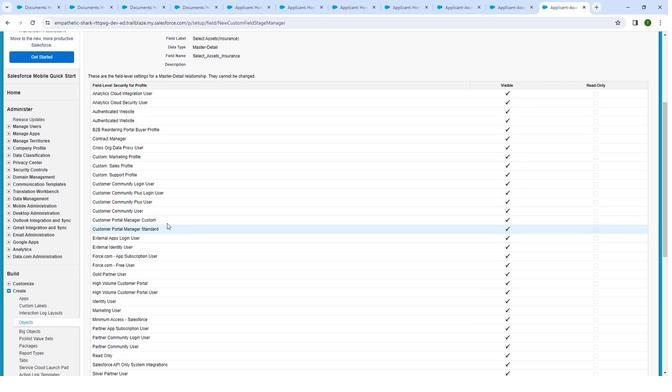 
Action: Mouse moved to (162, 224)
Screenshot: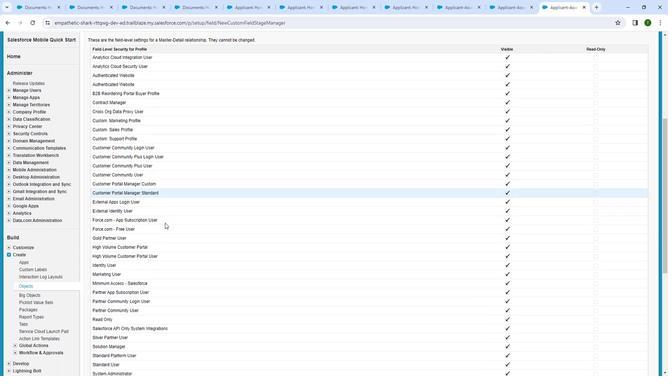 
Action: Mouse scrolled (162, 223) with delta (0, 0)
Screenshot: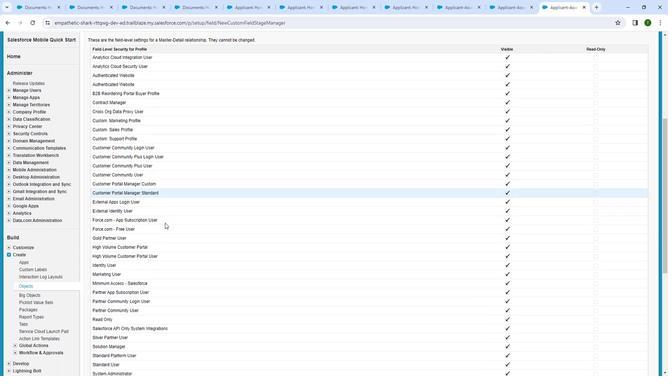 
Action: Mouse moved to (167, 230)
Screenshot: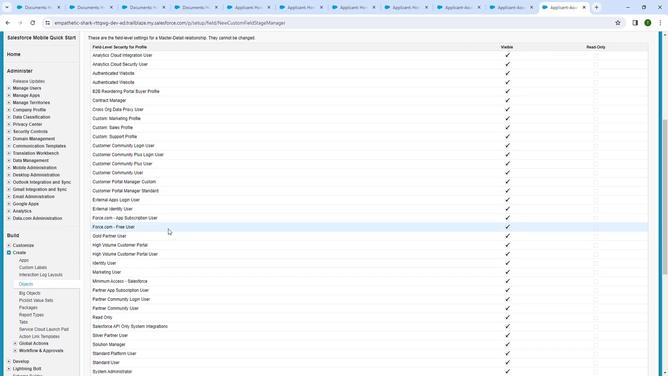 
Action: Mouse scrolled (167, 230) with delta (0, 0)
Screenshot: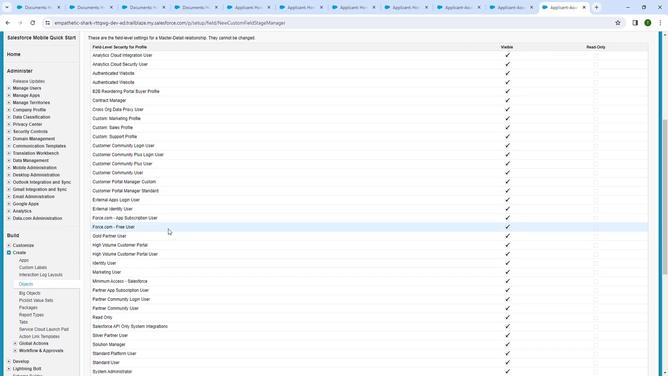 
Action: Mouse moved to (182, 247)
Screenshot: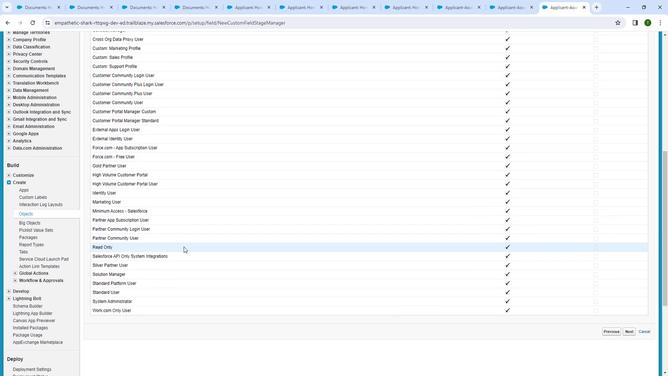 
Action: Mouse scrolled (182, 247) with delta (0, 0)
Screenshot: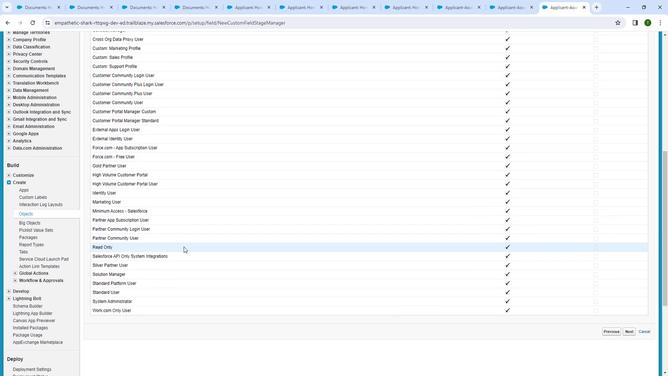 
Action: Mouse moved to (625, 292)
Screenshot: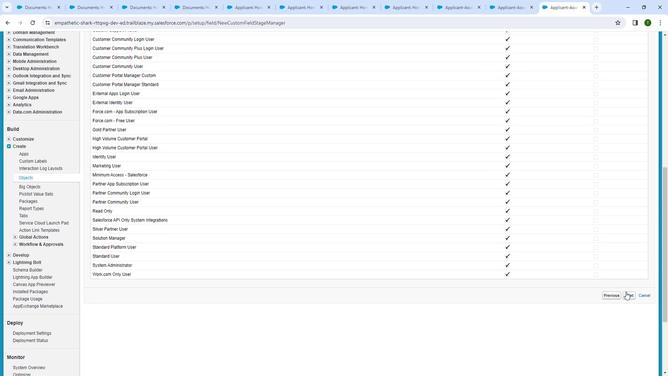
Action: Mouse pressed left at (625, 292)
Screenshot: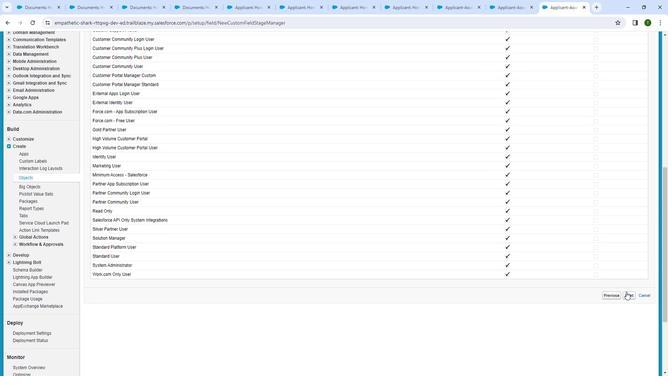 
Action: Mouse moved to (627, 169)
Screenshot: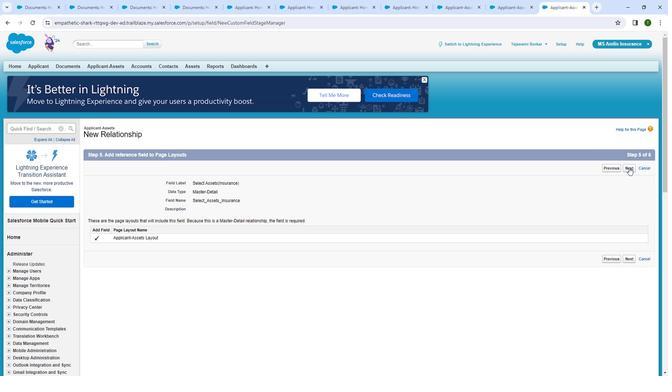 
Action: Mouse pressed left at (627, 169)
Screenshot: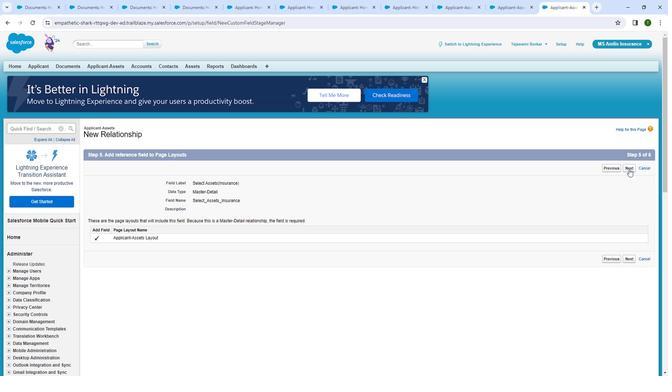 
Action: Mouse moved to (452, 200)
